 Task: Log work in the project Bullseye for the issue 'Upgrade the content delivery and caching mechanisms of a web application to improve content delivery speed and reliability' spent time as '2w 6d 9h 57m' and remaining time as '6w 4d 4h 3m' and move to top of backlog. Now add the issue to the epic 'Digital product development'. Log work in the project Bullseye for the issue 'Create a new online platform for online gardening courses with advanced gardening tools and community features' spent time as '1w 3d 21h 56m' and remaining time as '6w 4d 7h 53m' and move to bottom of backlog. Now add the issue to the epic 'Software customization and configuration'
Action: Mouse moved to (178, 52)
Screenshot: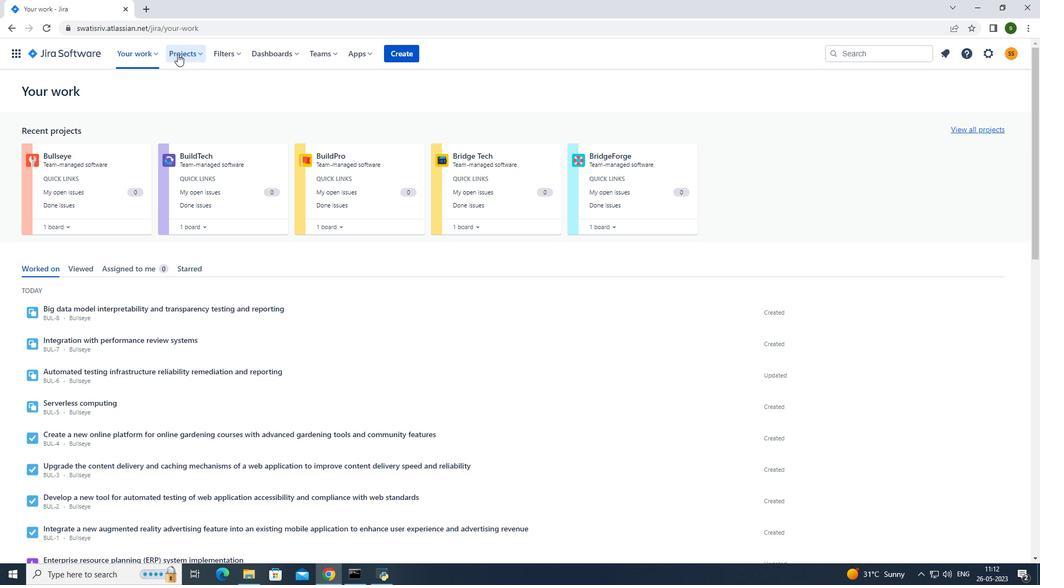 
Action: Mouse pressed left at (178, 52)
Screenshot: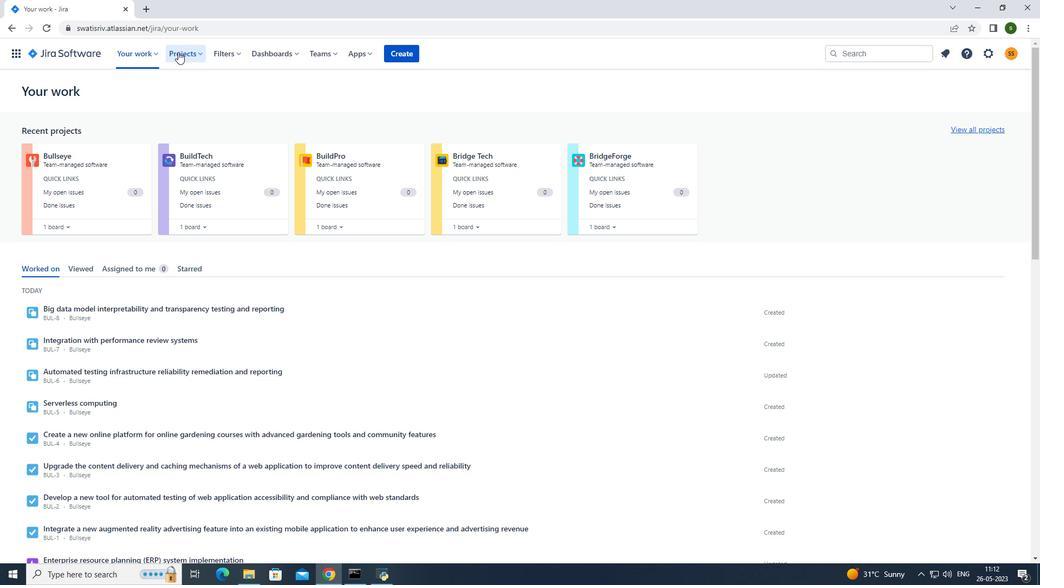 
Action: Mouse moved to (234, 98)
Screenshot: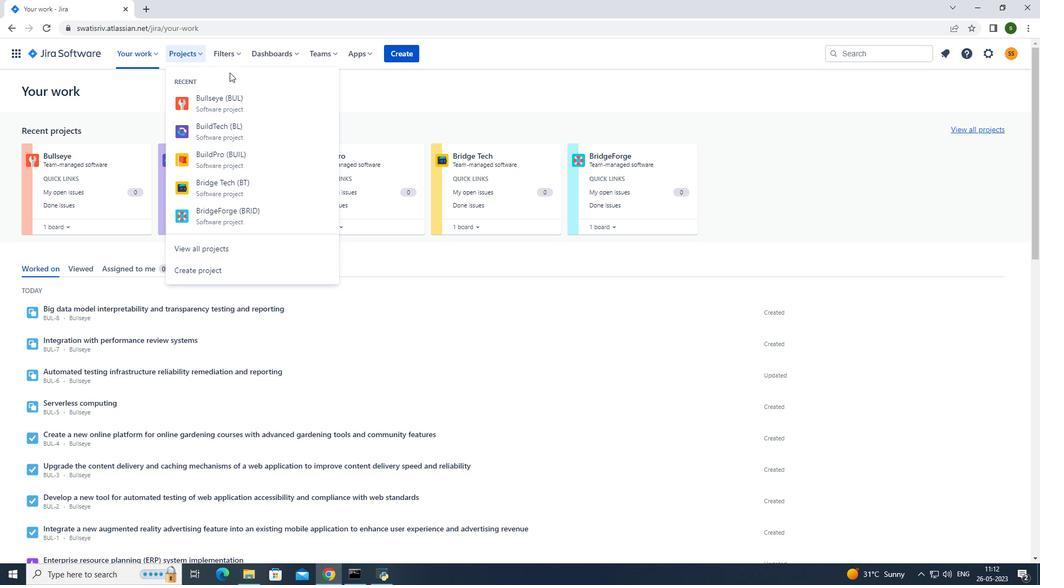 
Action: Mouse pressed left at (234, 98)
Screenshot: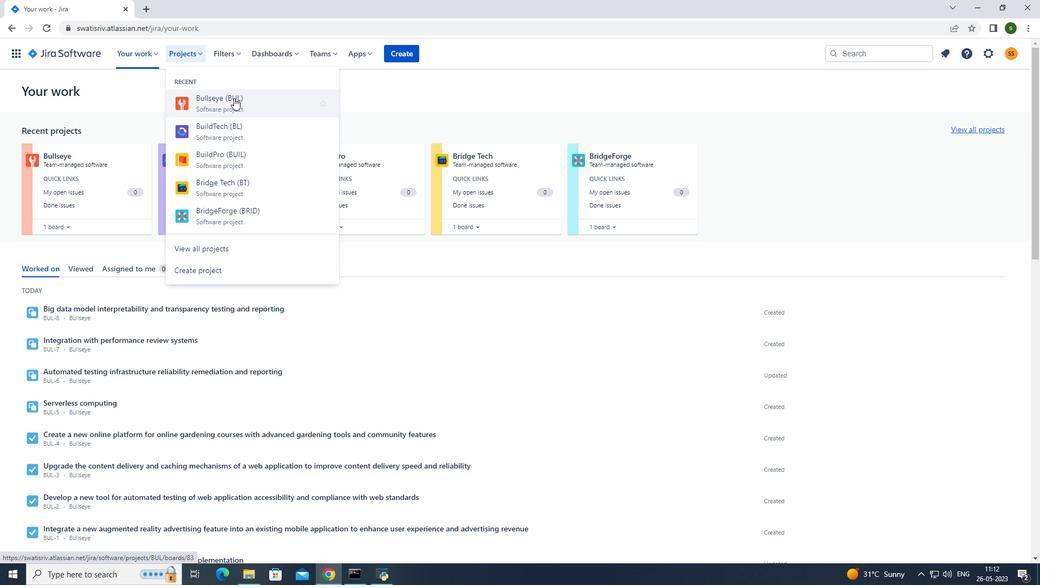 
Action: Mouse moved to (79, 171)
Screenshot: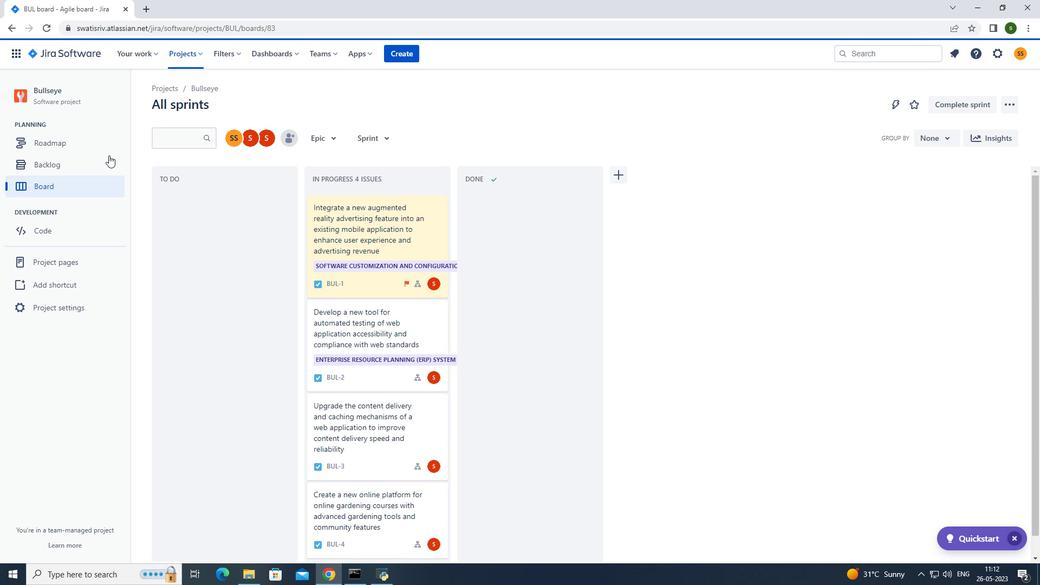 
Action: Mouse pressed left at (79, 171)
Screenshot: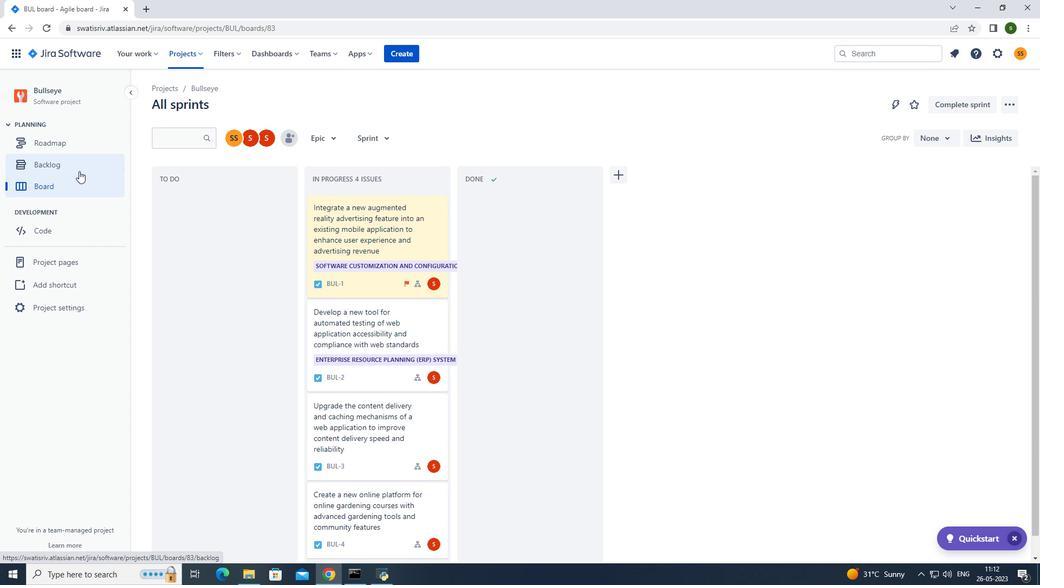 
Action: Mouse moved to (842, 389)
Screenshot: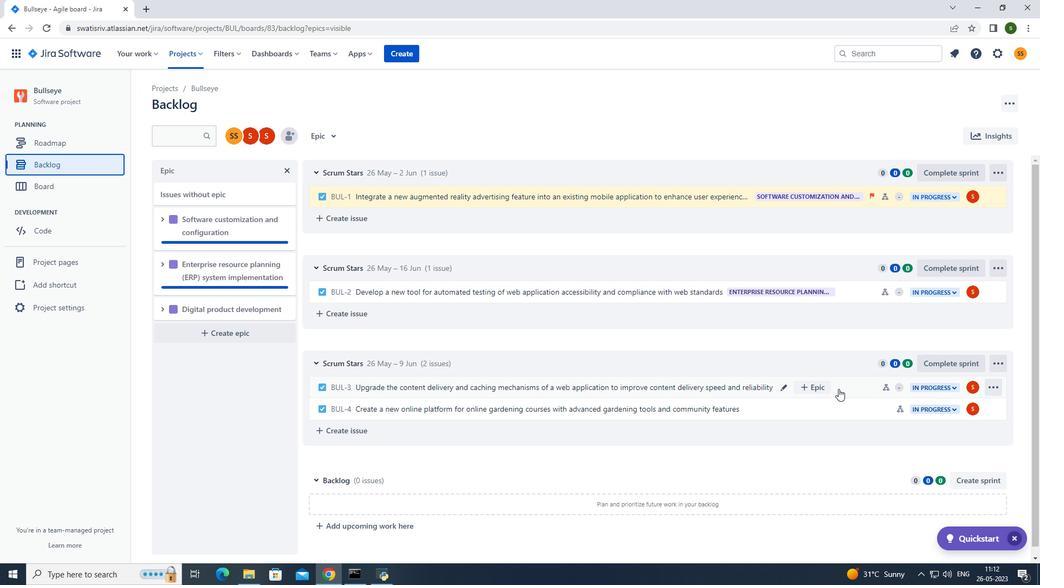 
Action: Mouse pressed left at (842, 389)
Screenshot: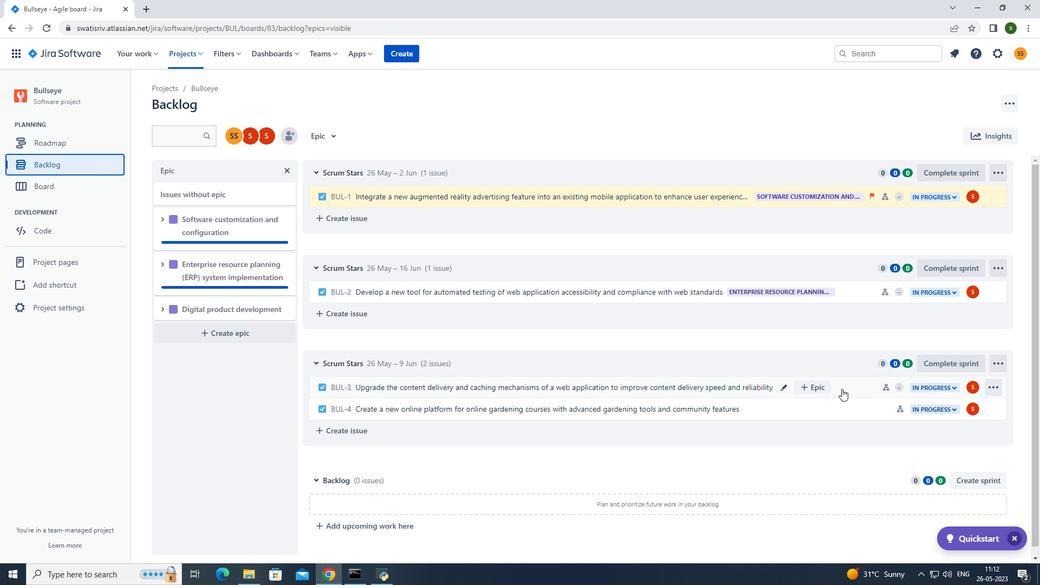 
Action: Mouse moved to (996, 169)
Screenshot: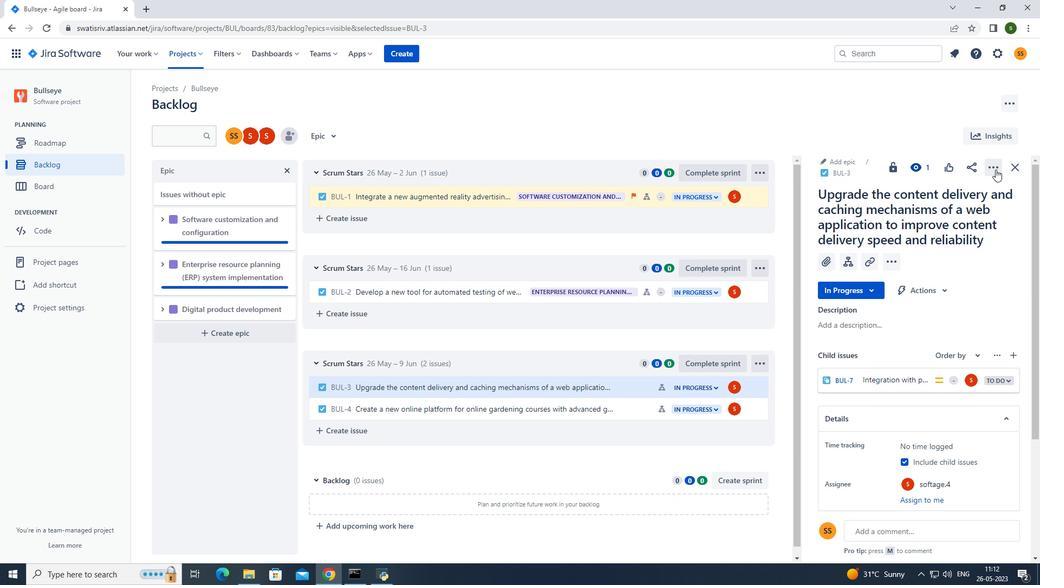 
Action: Mouse pressed left at (996, 169)
Screenshot: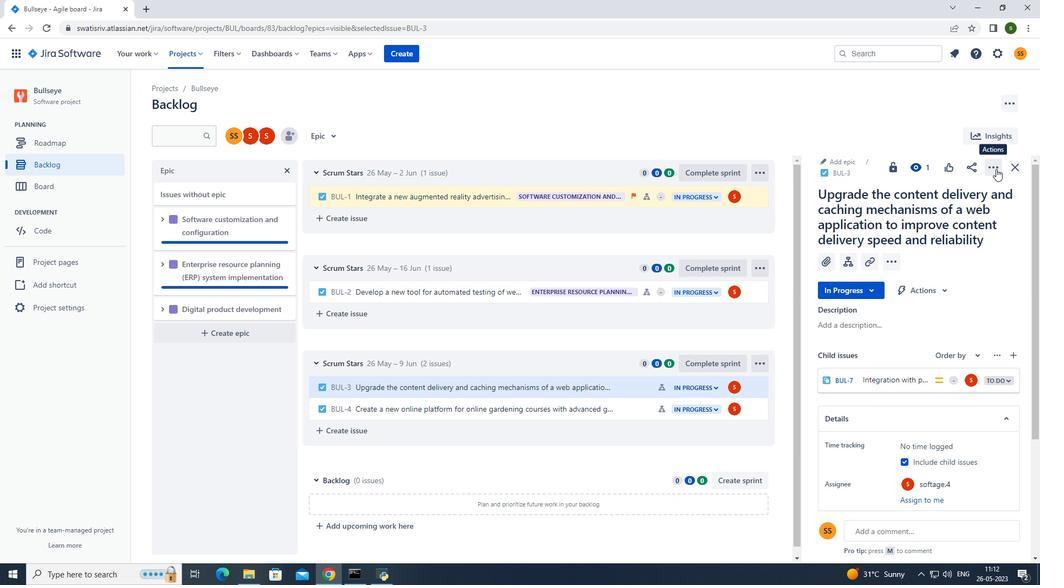 
Action: Mouse moved to (966, 192)
Screenshot: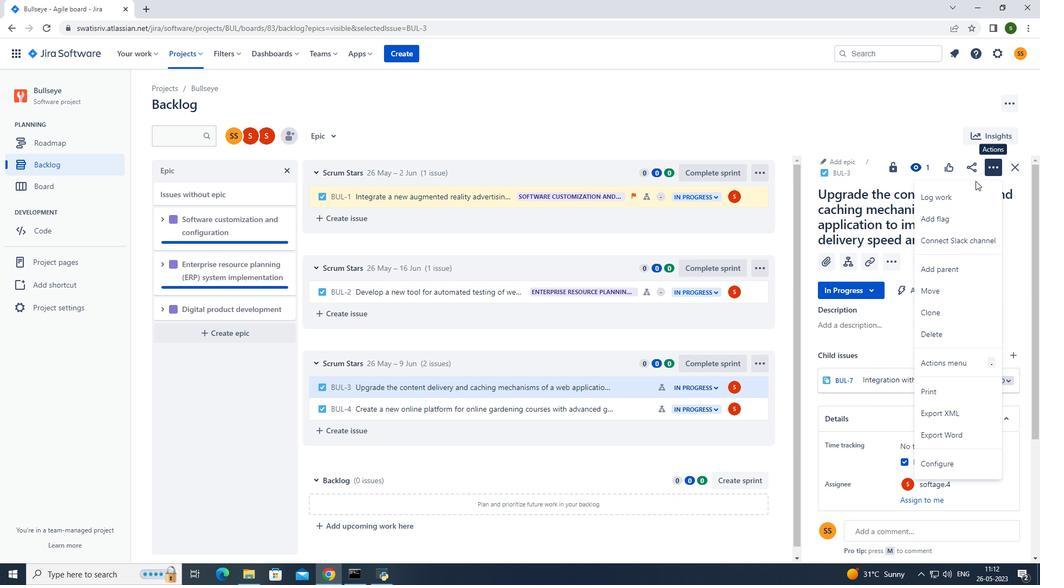 
Action: Mouse pressed left at (966, 192)
Screenshot: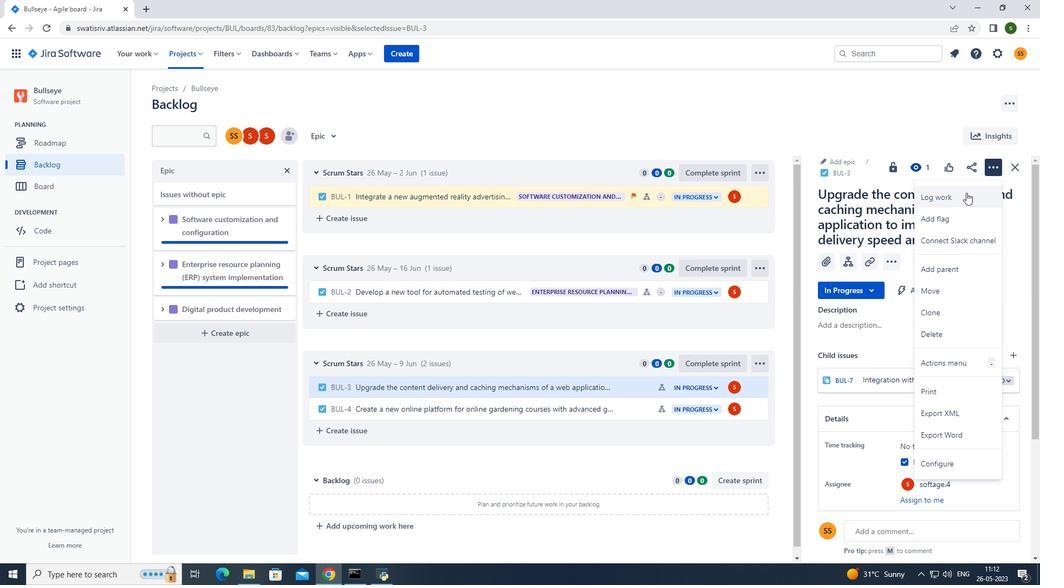 
Action: Mouse moved to (465, 158)
Screenshot: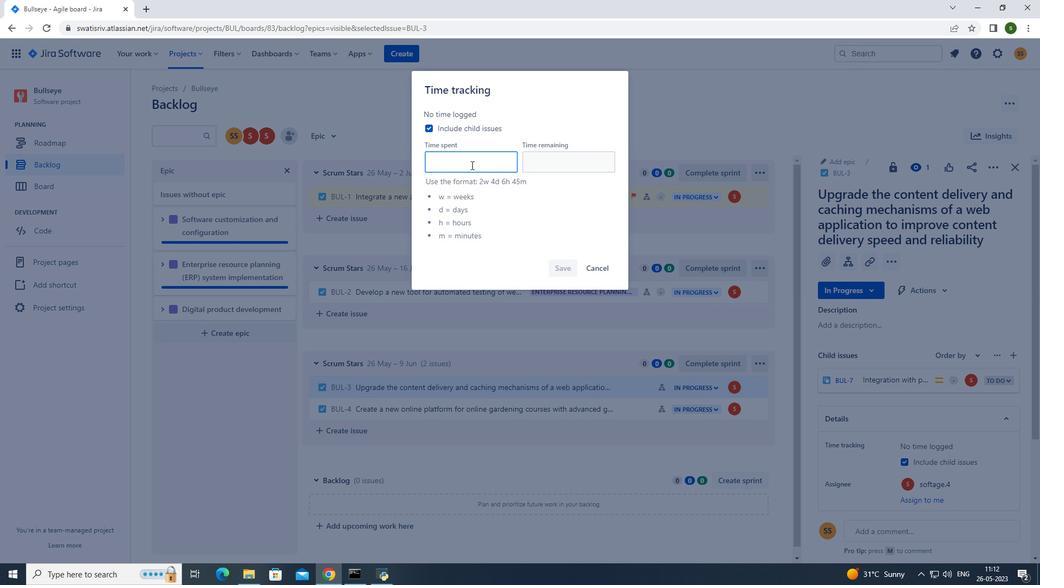 
Action: Key pressed 2w<Key.space>6d<Key.space>9h<Key.space>57m
Screenshot: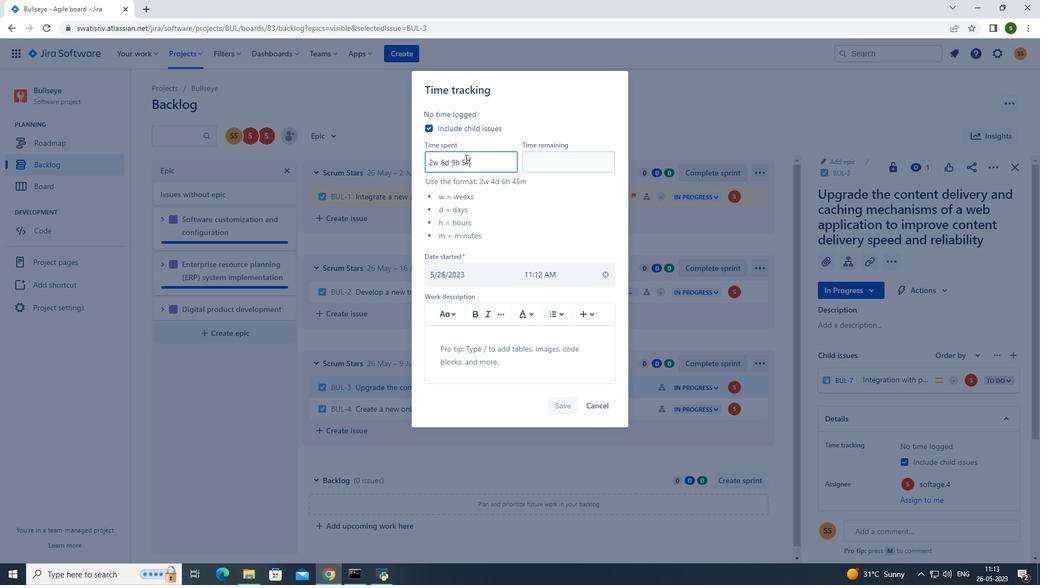 
Action: Mouse moved to (590, 159)
Screenshot: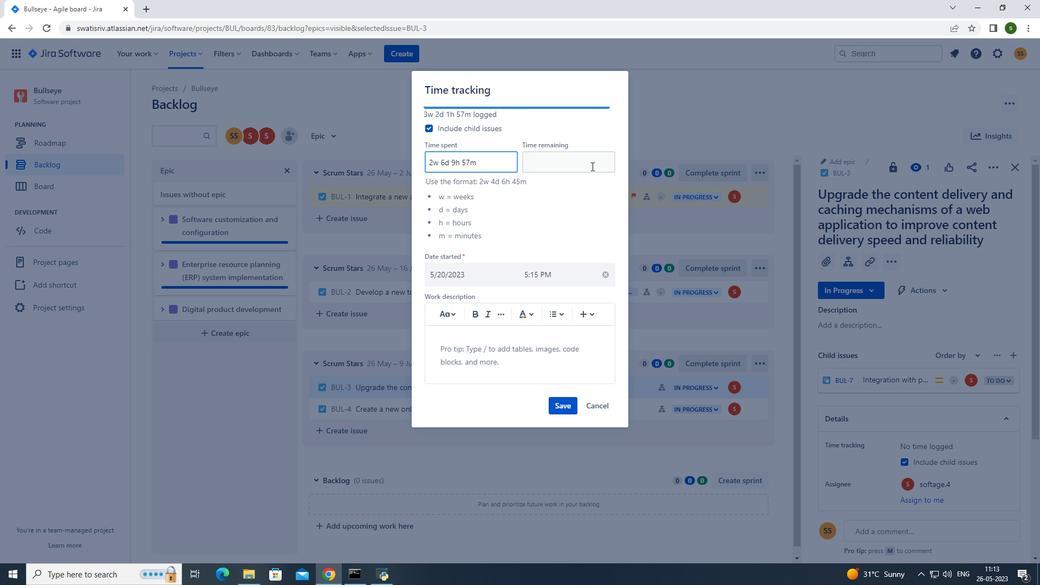
Action: Mouse pressed left at (590, 159)
Screenshot: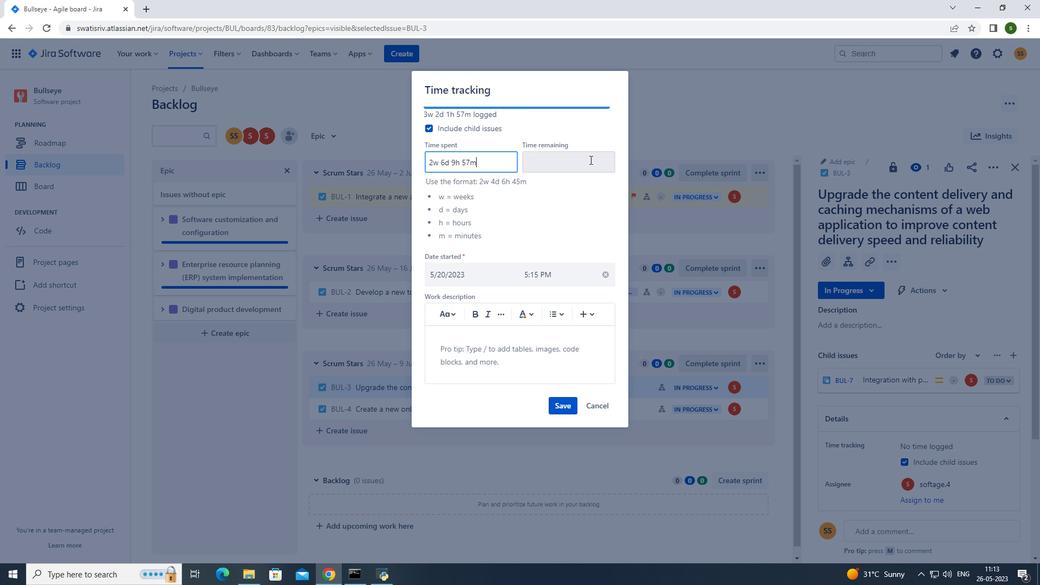 
Action: Mouse moved to (547, 160)
Screenshot: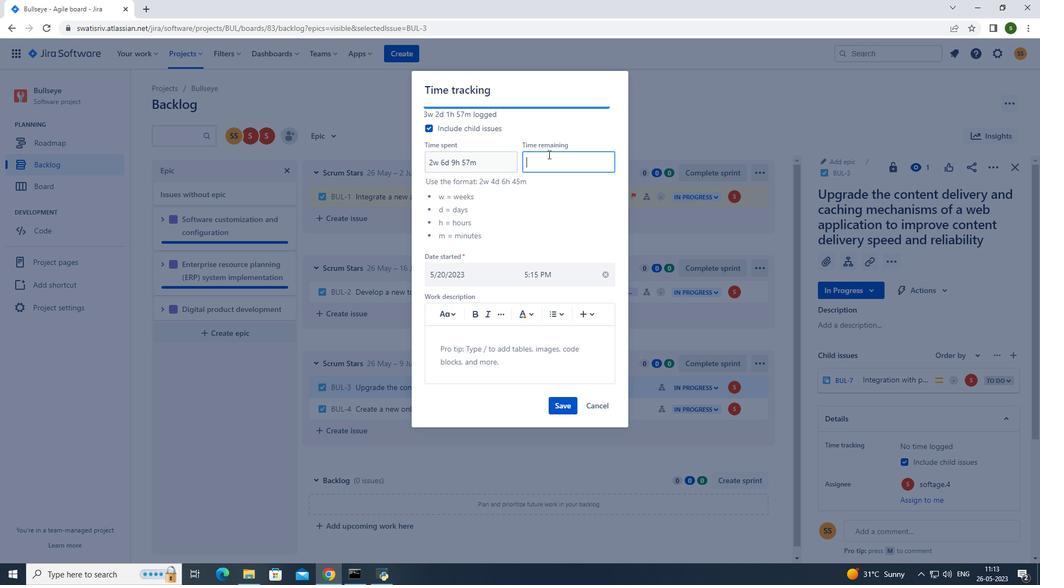 
Action: Key pressed 6w<Key.space>4d<Key.space>4h<Key.space>3m
Screenshot: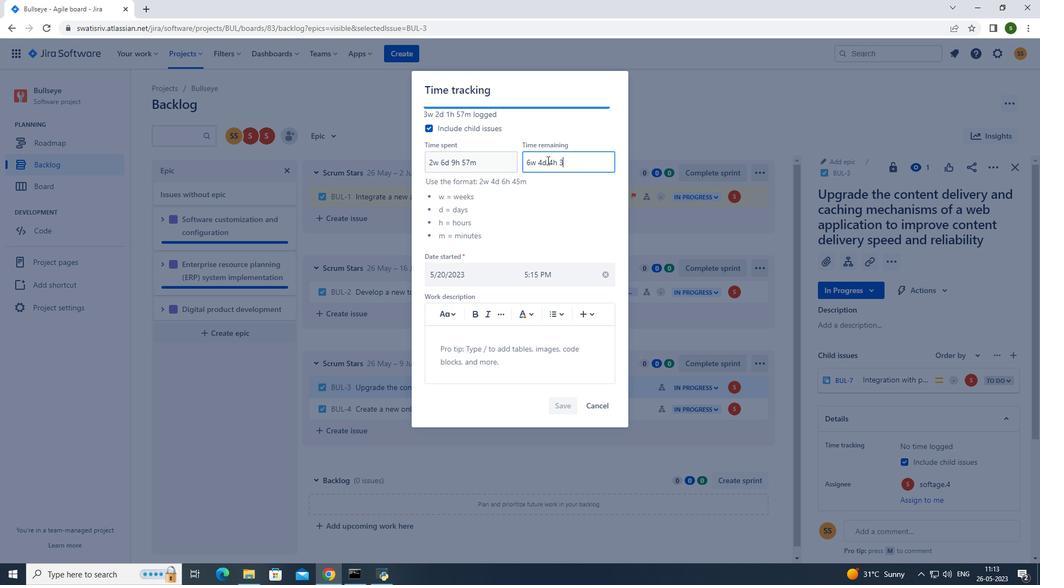 
Action: Mouse moved to (566, 402)
Screenshot: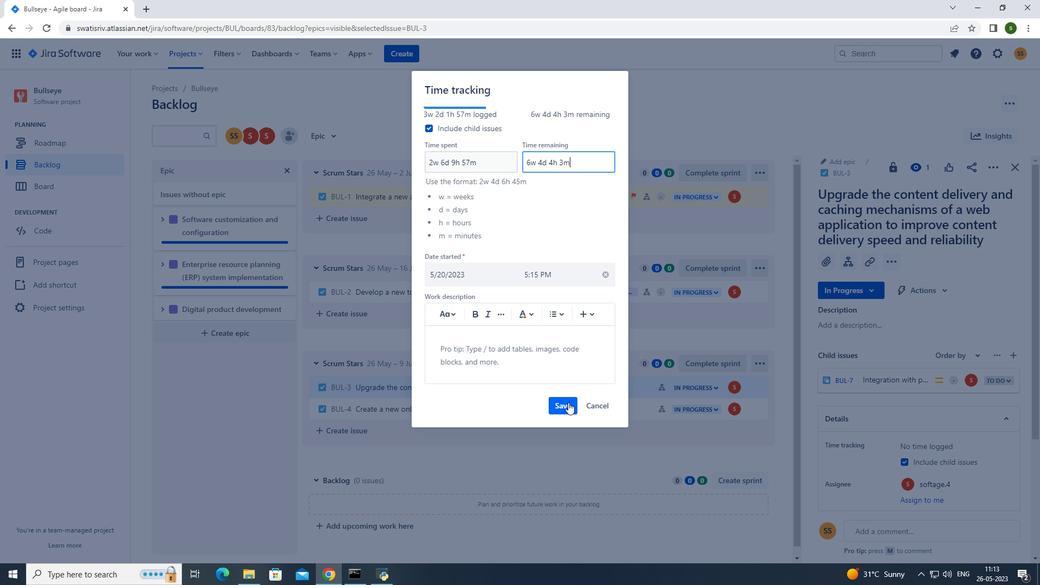 
Action: Mouse pressed left at (566, 402)
Screenshot: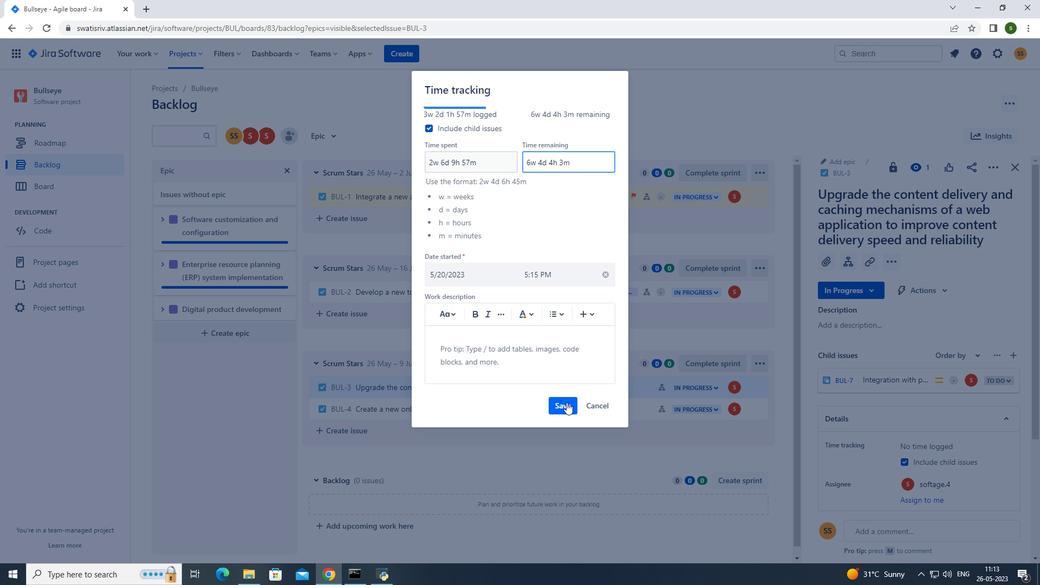 
Action: Mouse moved to (757, 381)
Screenshot: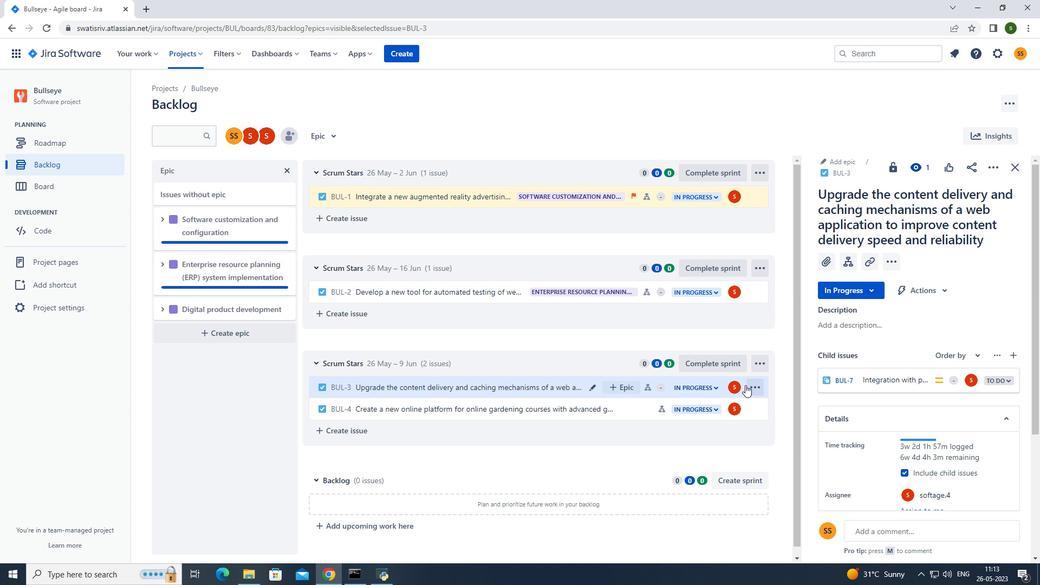
Action: Mouse pressed left at (757, 381)
Screenshot: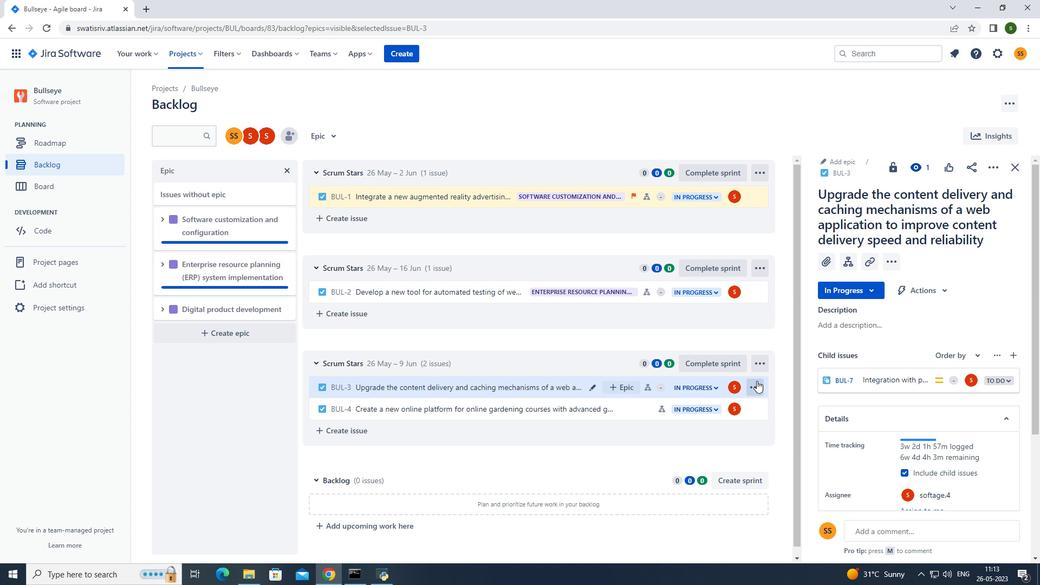 
Action: Mouse moved to (732, 344)
Screenshot: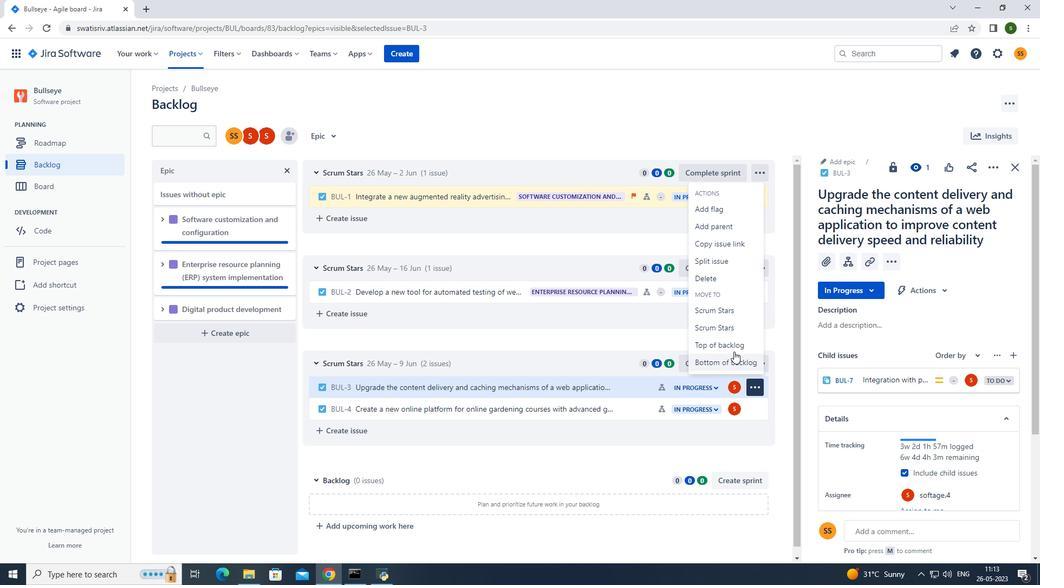 
Action: Mouse pressed left at (732, 344)
Screenshot: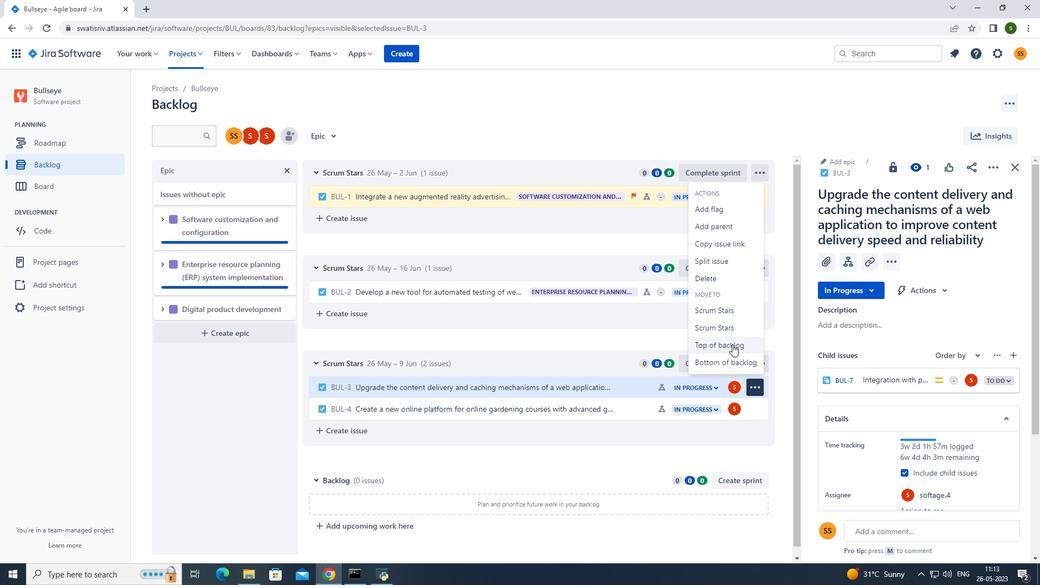 
Action: Mouse moved to (555, 176)
Screenshot: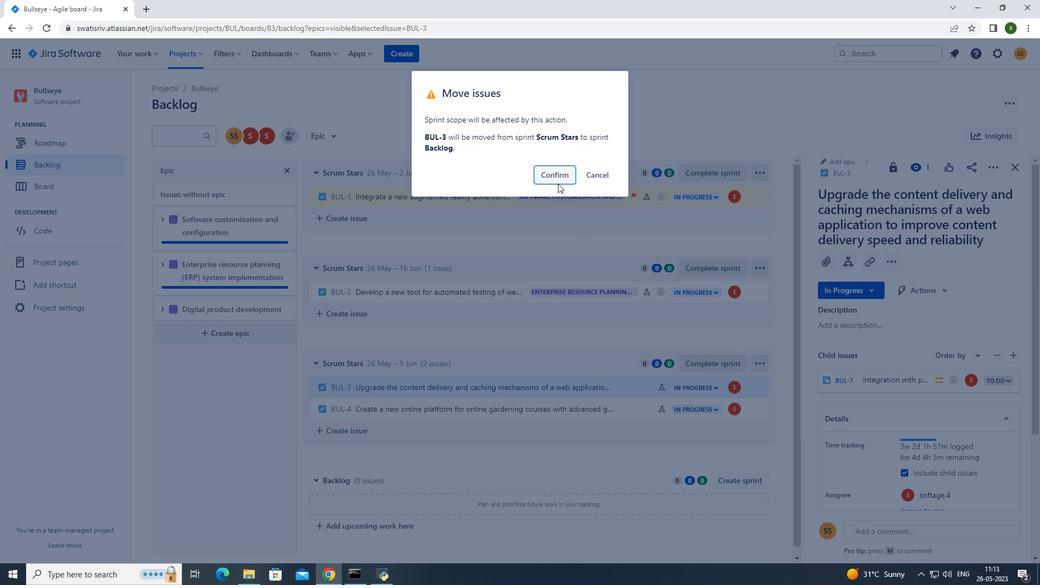 
Action: Mouse pressed left at (555, 176)
Screenshot: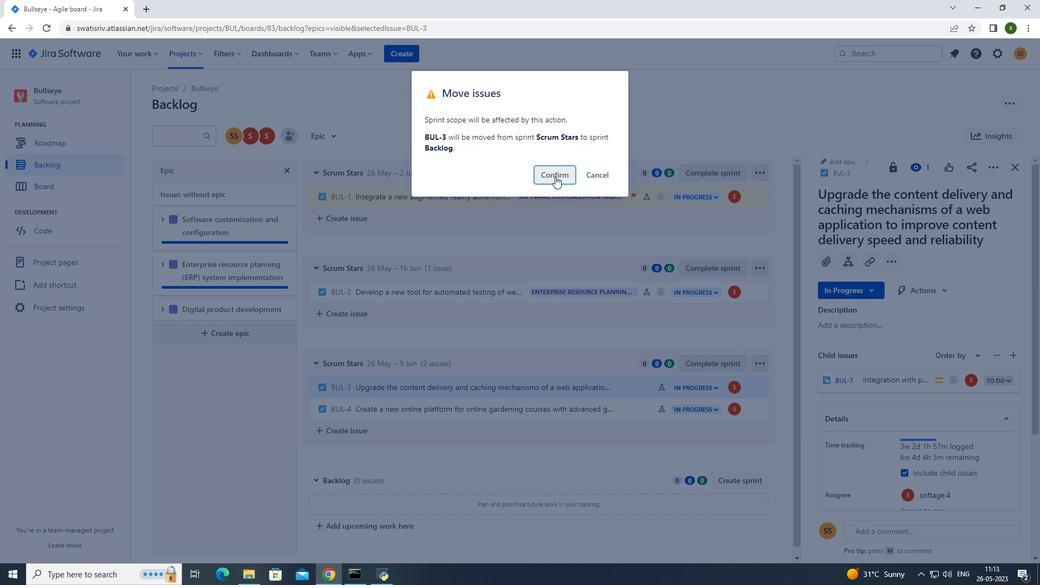
Action: Mouse moved to (620, 478)
Screenshot: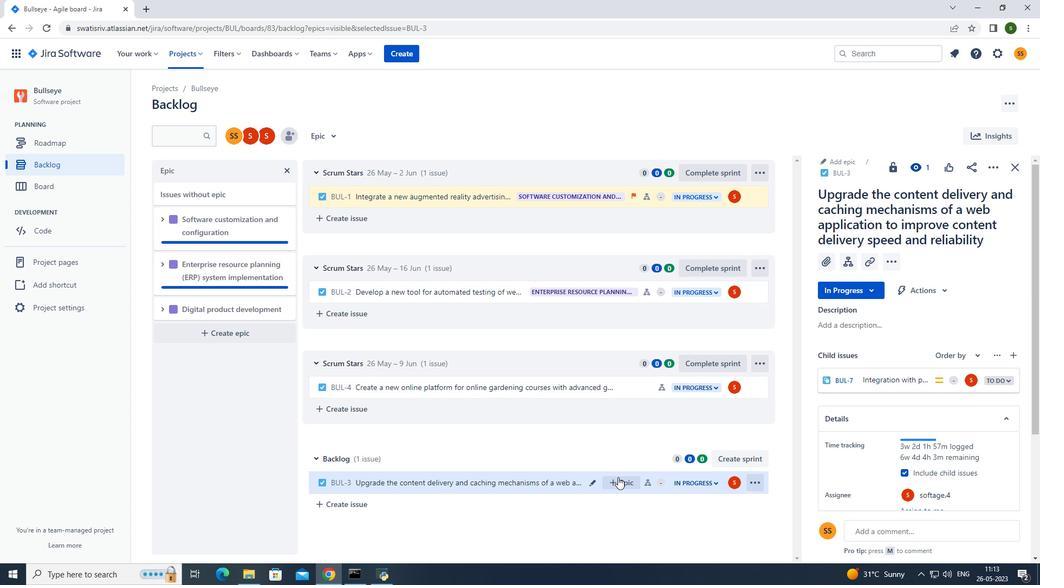 
Action: Mouse pressed left at (620, 478)
Screenshot: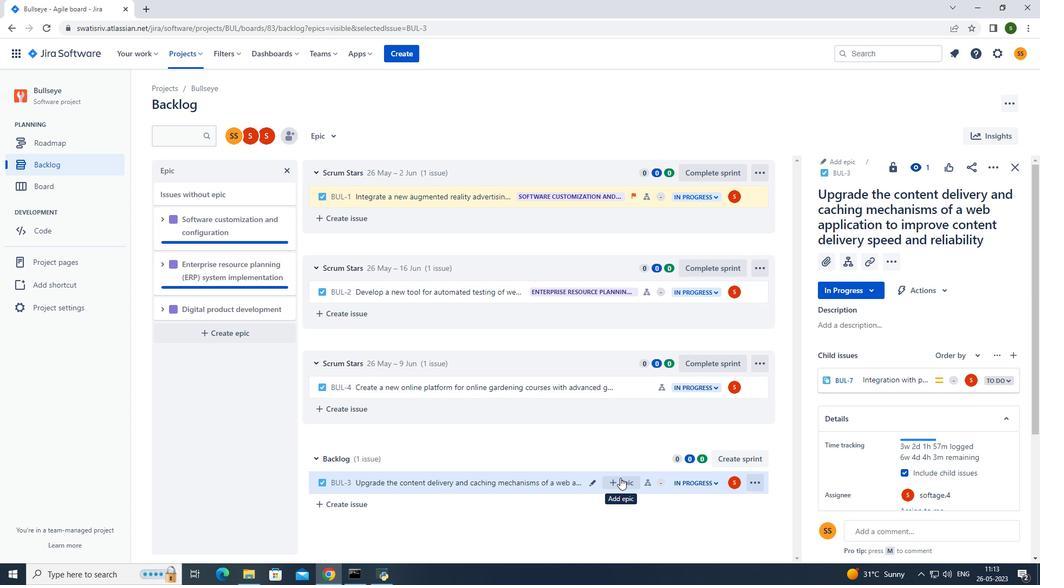 
Action: Mouse moved to (671, 558)
Screenshot: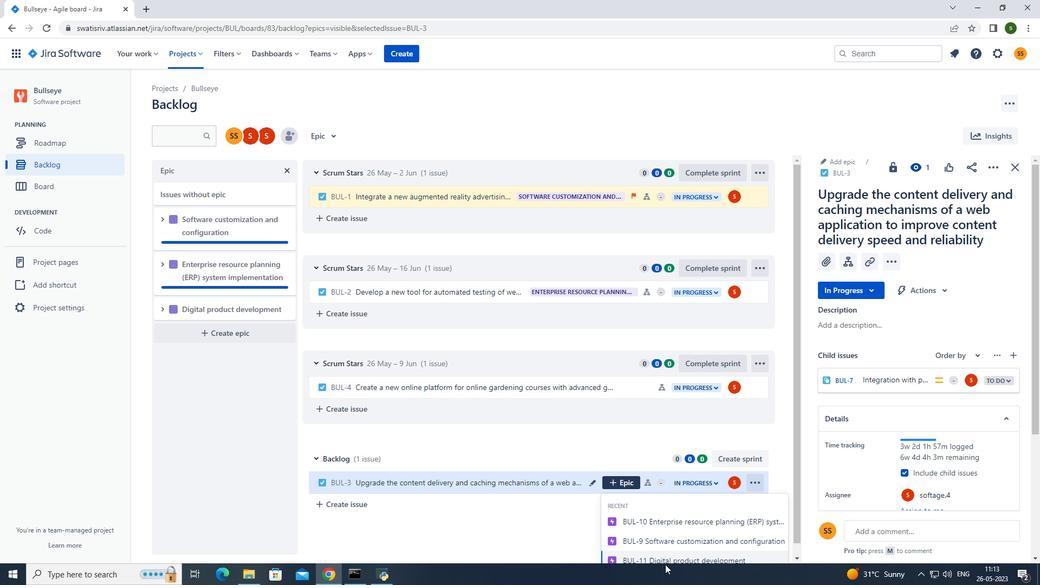 
Action: Mouse pressed left at (671, 558)
Screenshot: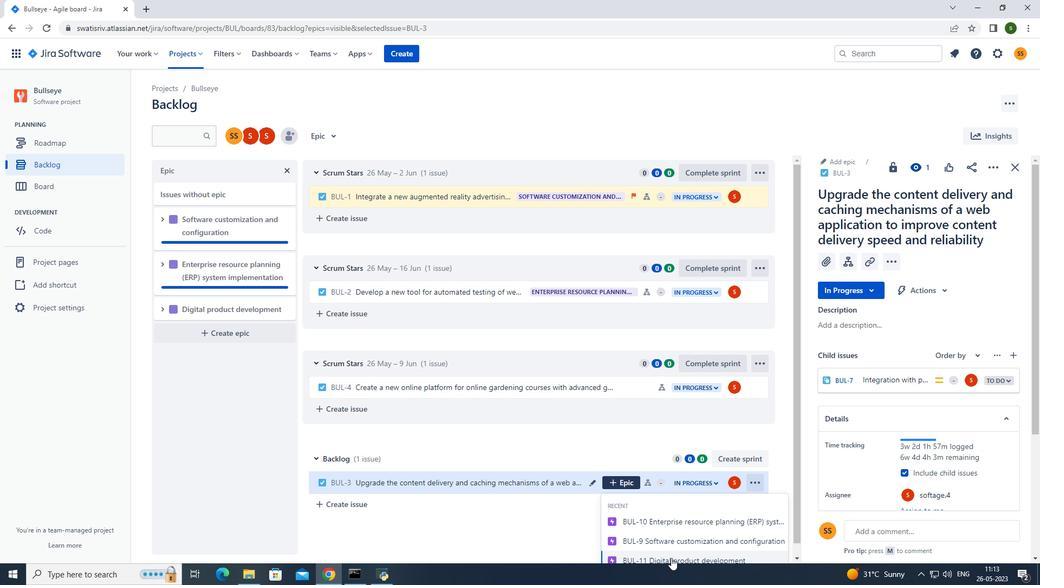 
Action: Mouse moved to (328, 138)
Screenshot: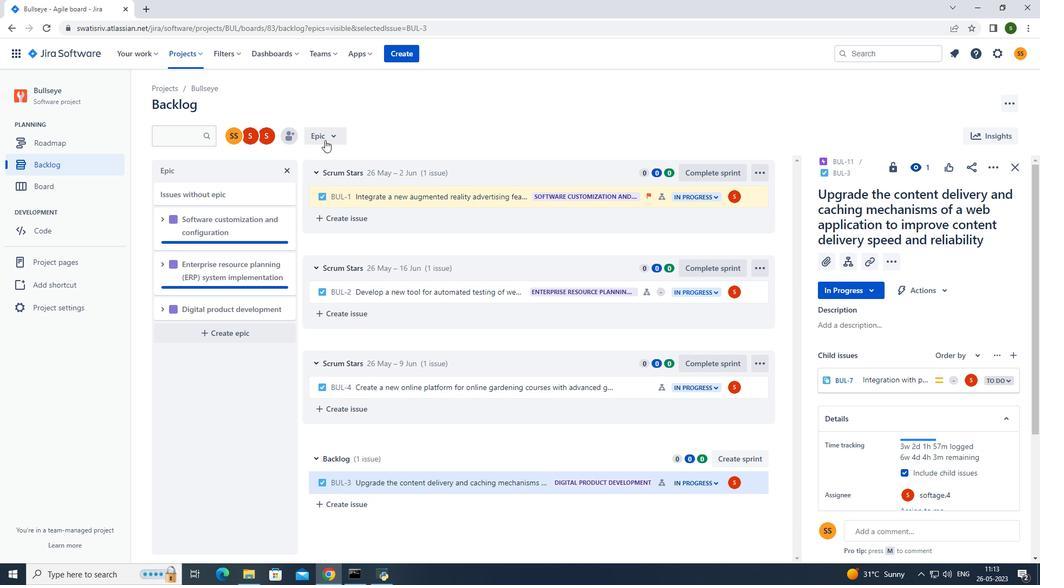 
Action: Mouse pressed left at (328, 138)
Screenshot: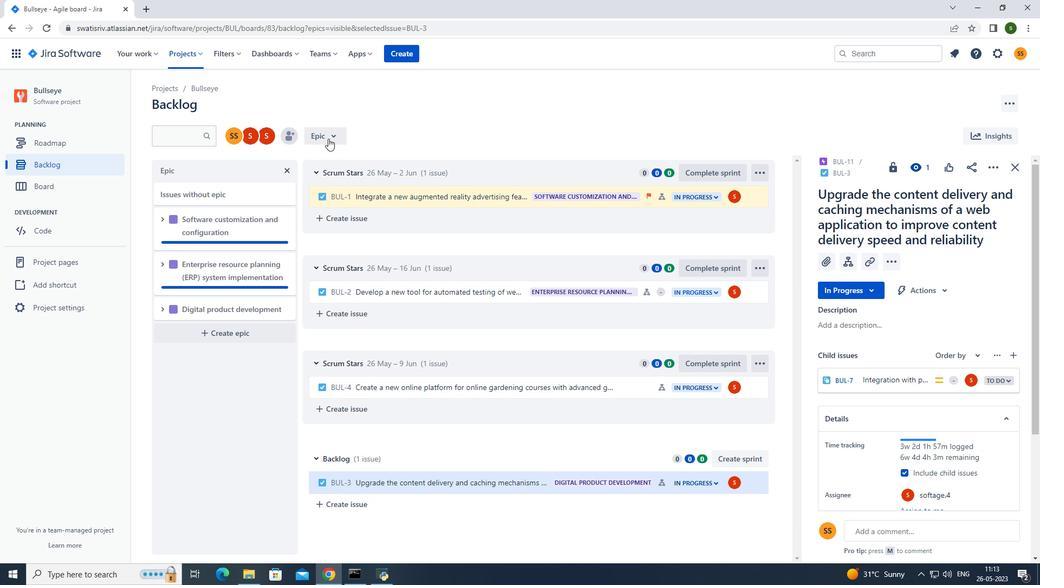 
Action: Mouse moved to (369, 212)
Screenshot: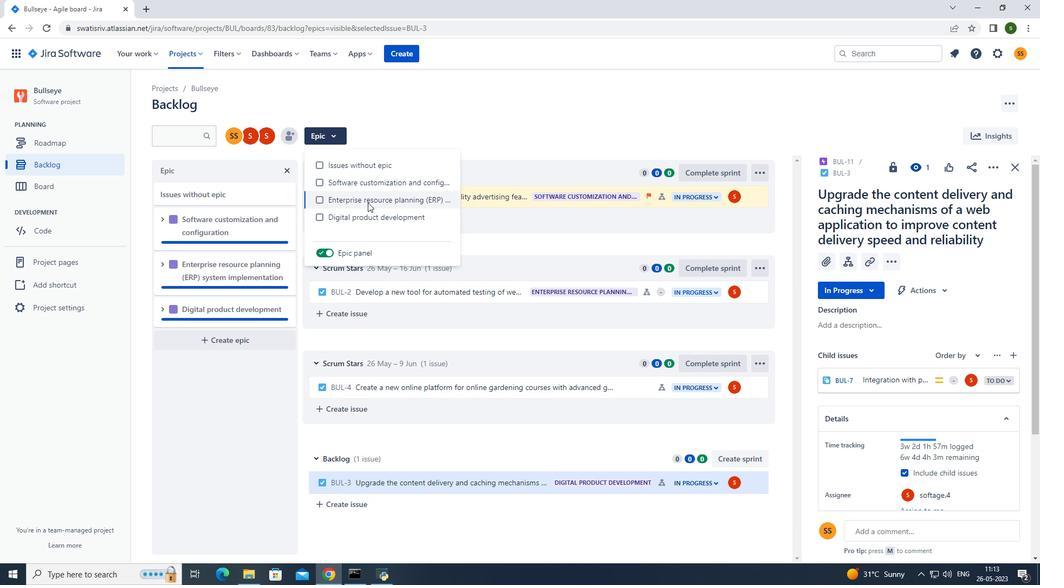 
Action: Mouse pressed left at (369, 212)
Screenshot: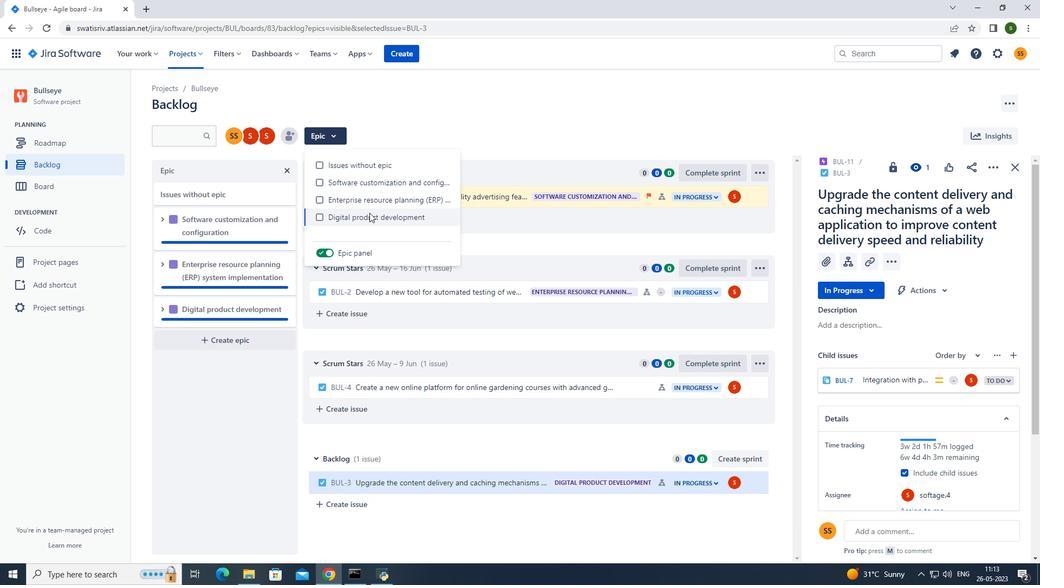 
Action: Mouse moved to (411, 106)
Screenshot: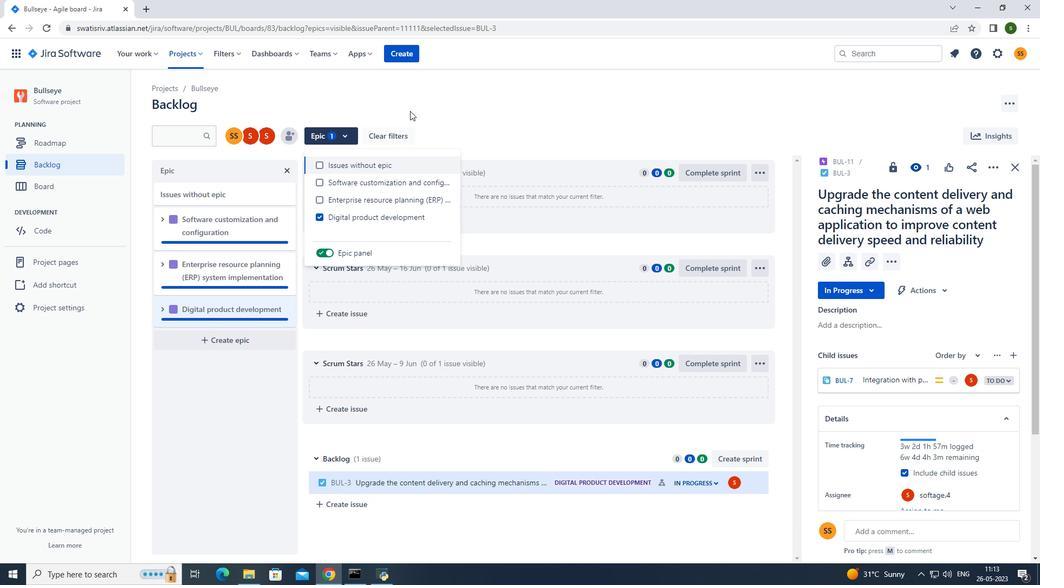 
Action: Mouse pressed left at (411, 106)
Screenshot: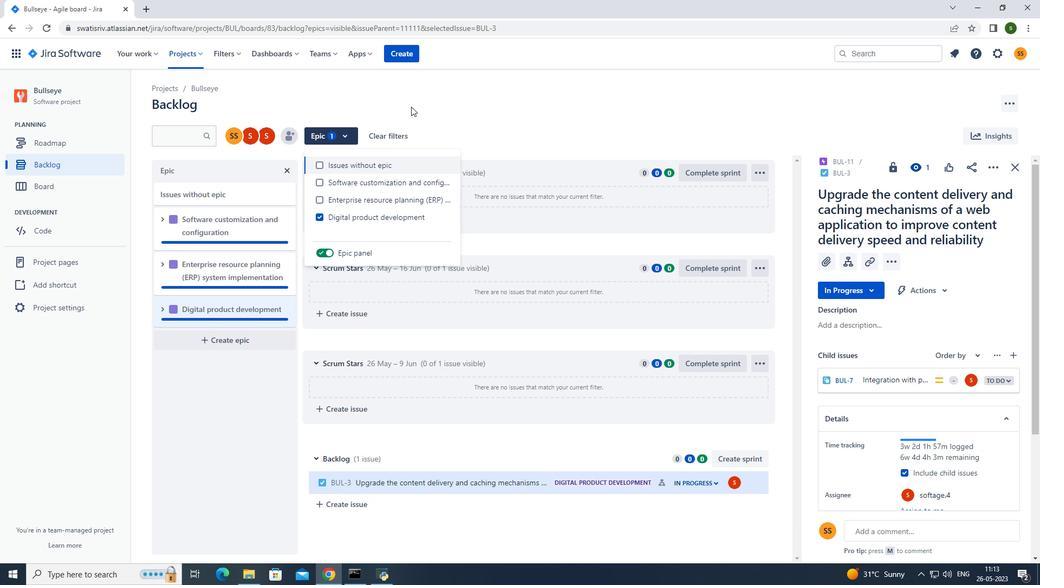 
Action: Mouse moved to (186, 48)
Screenshot: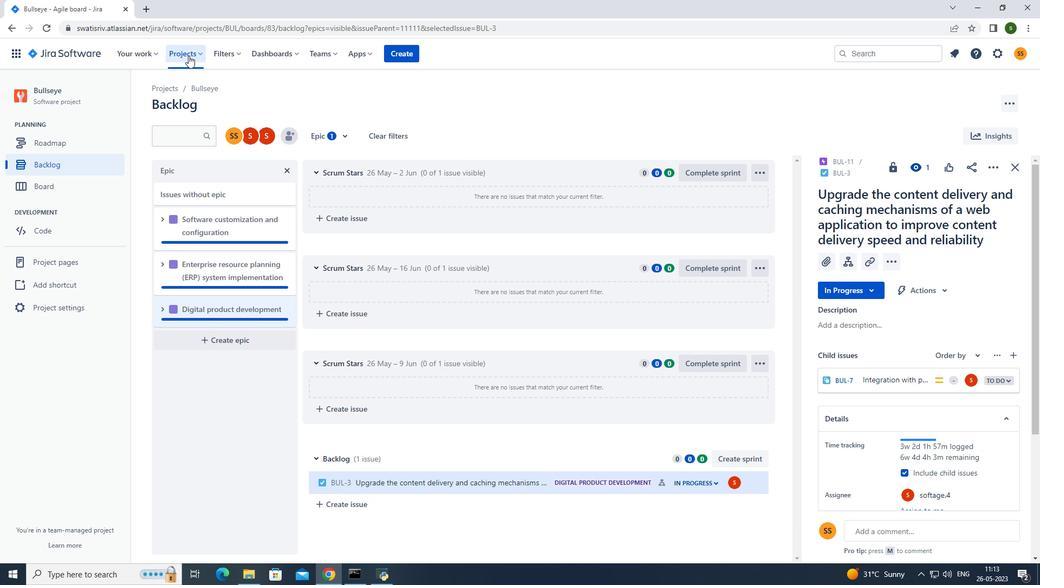 
Action: Mouse pressed left at (186, 48)
Screenshot: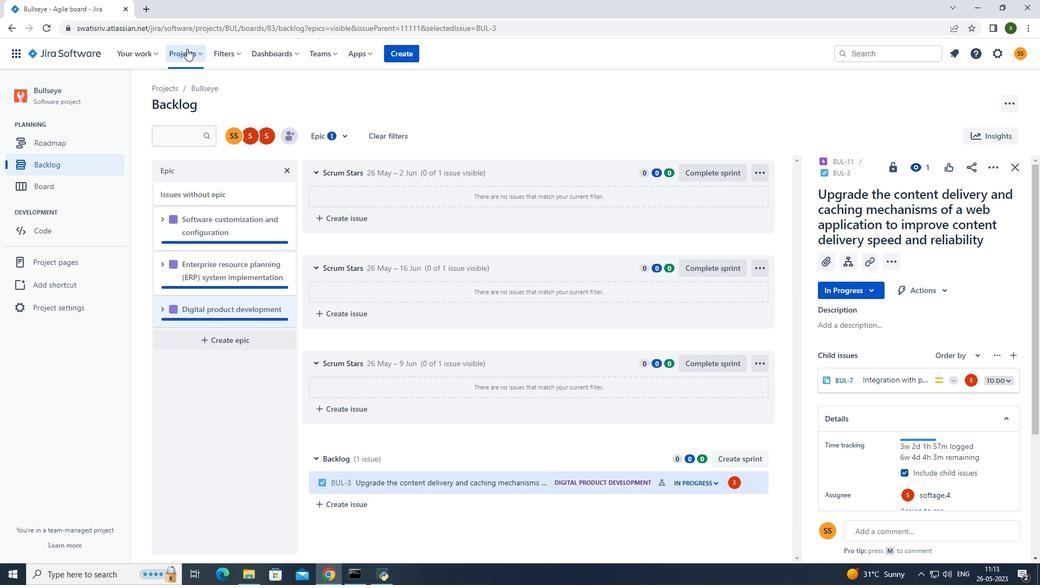 
Action: Mouse moved to (237, 111)
Screenshot: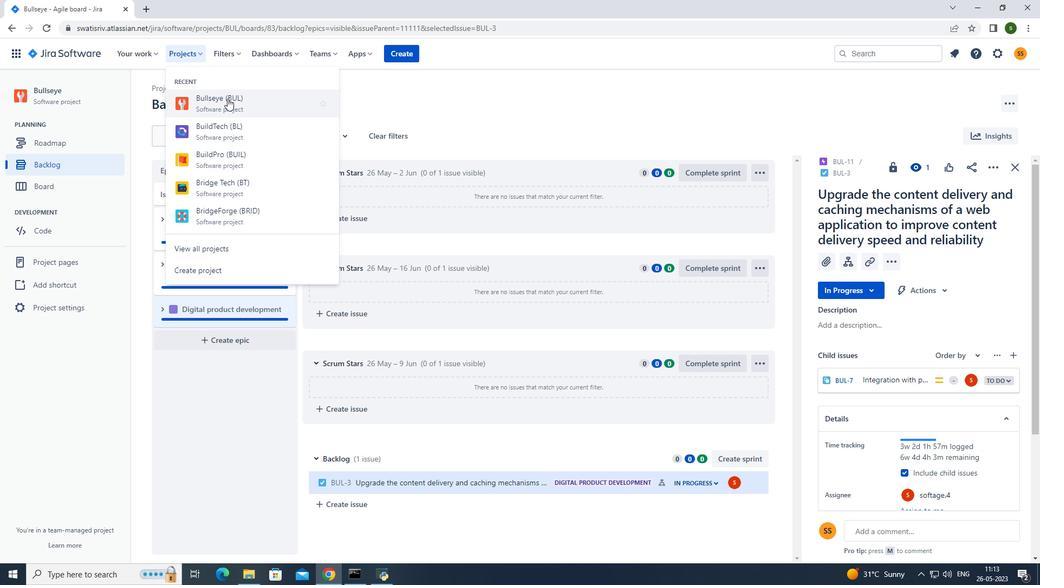 
Action: Mouse pressed left at (237, 111)
Screenshot: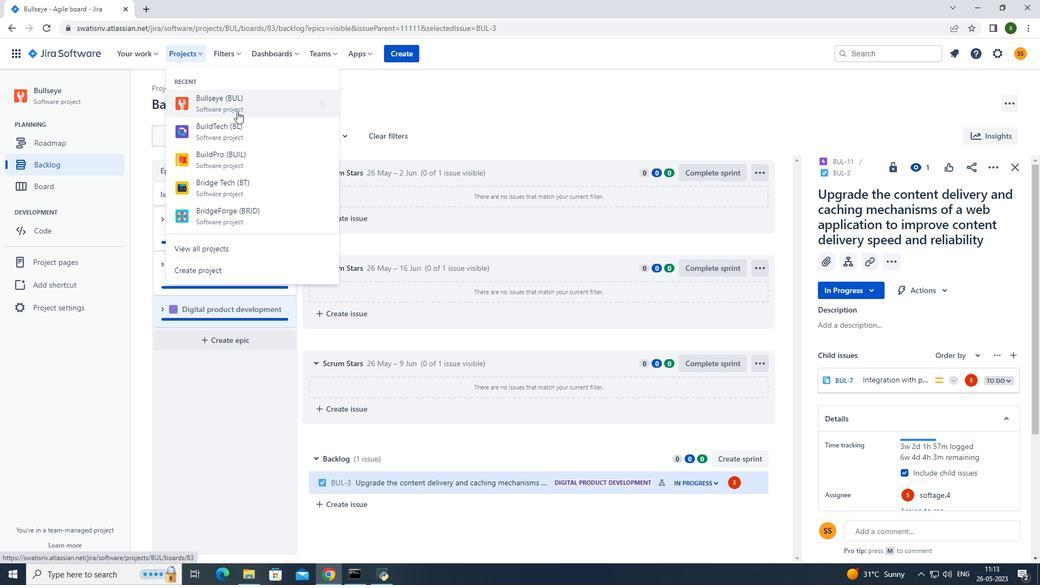 
Action: Mouse moved to (97, 163)
Screenshot: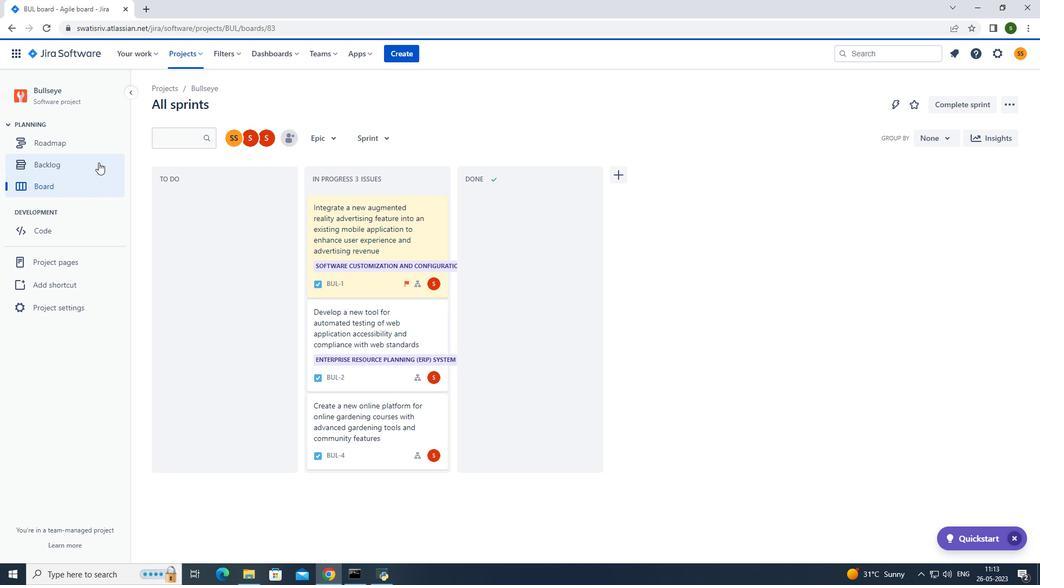 
Action: Mouse pressed left at (97, 163)
Screenshot: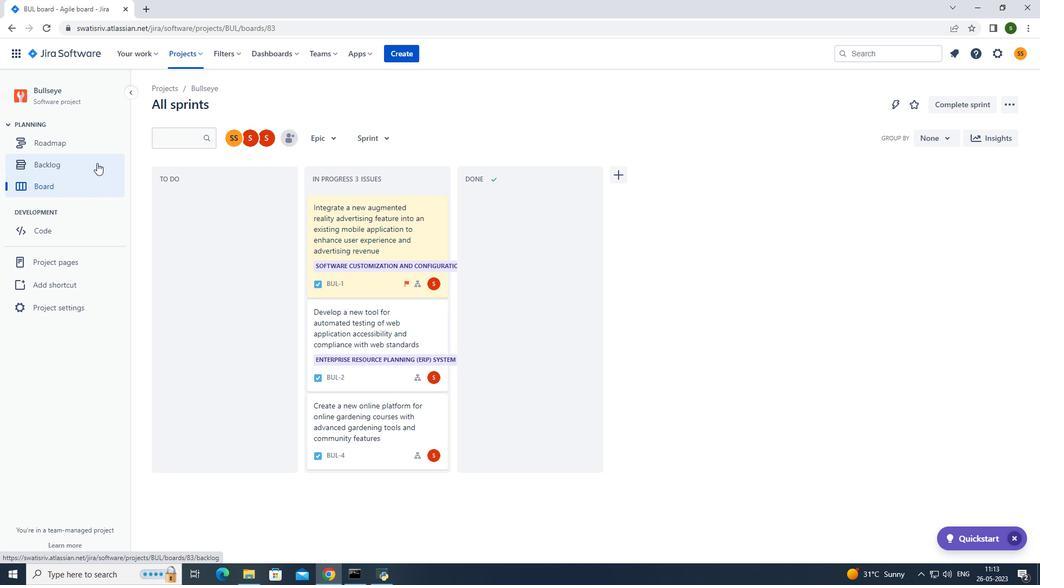 
Action: Mouse moved to (821, 383)
Screenshot: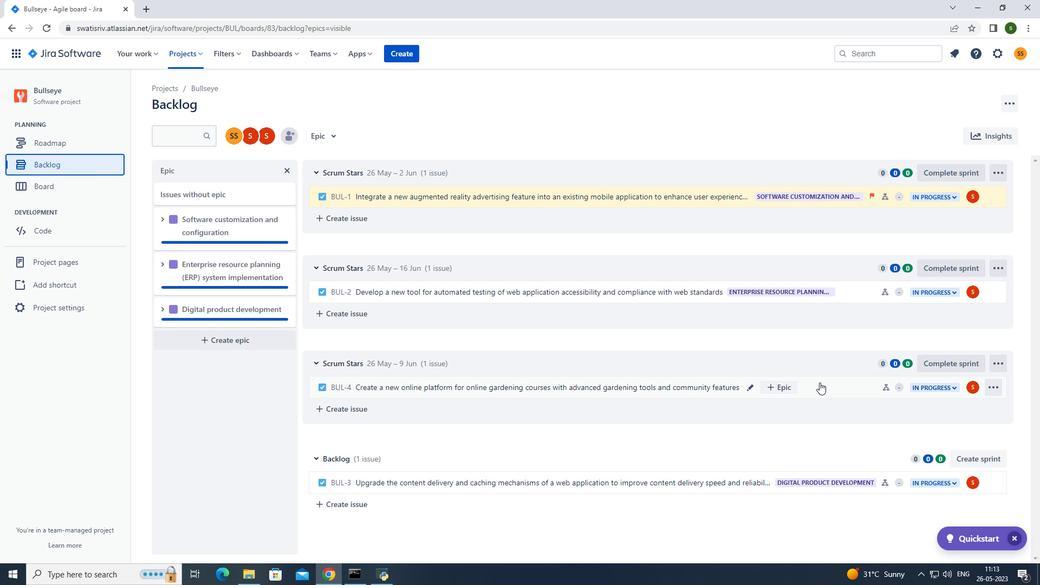 
Action: Mouse pressed left at (821, 383)
Screenshot: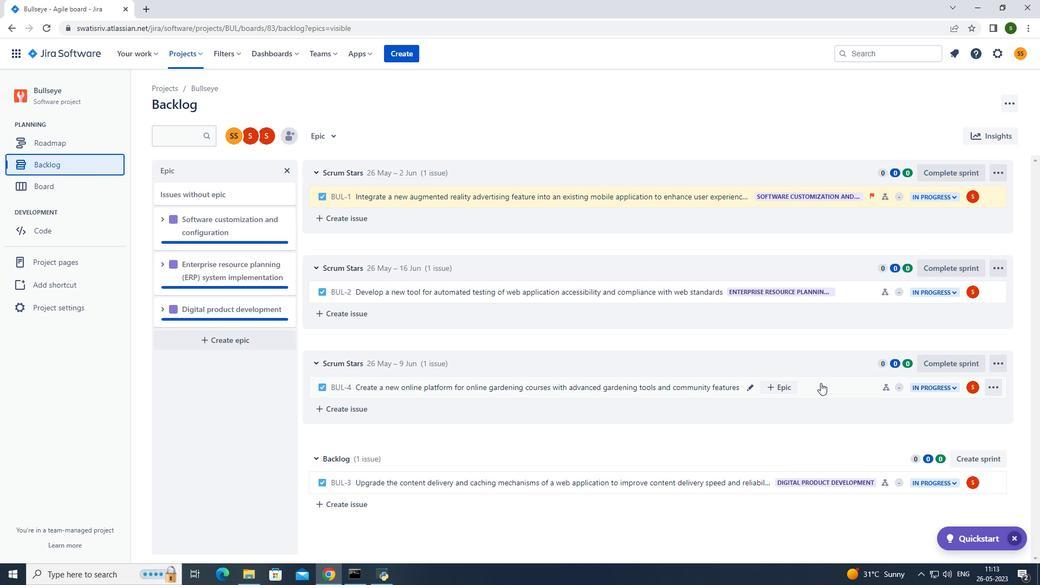 
Action: Mouse moved to (999, 165)
Screenshot: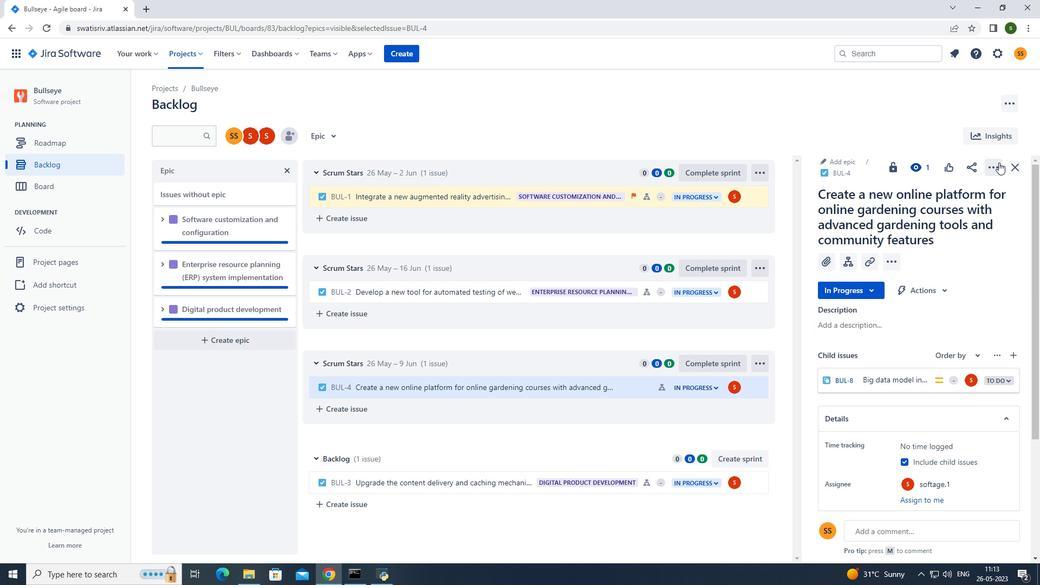 
Action: Mouse pressed left at (999, 165)
Screenshot: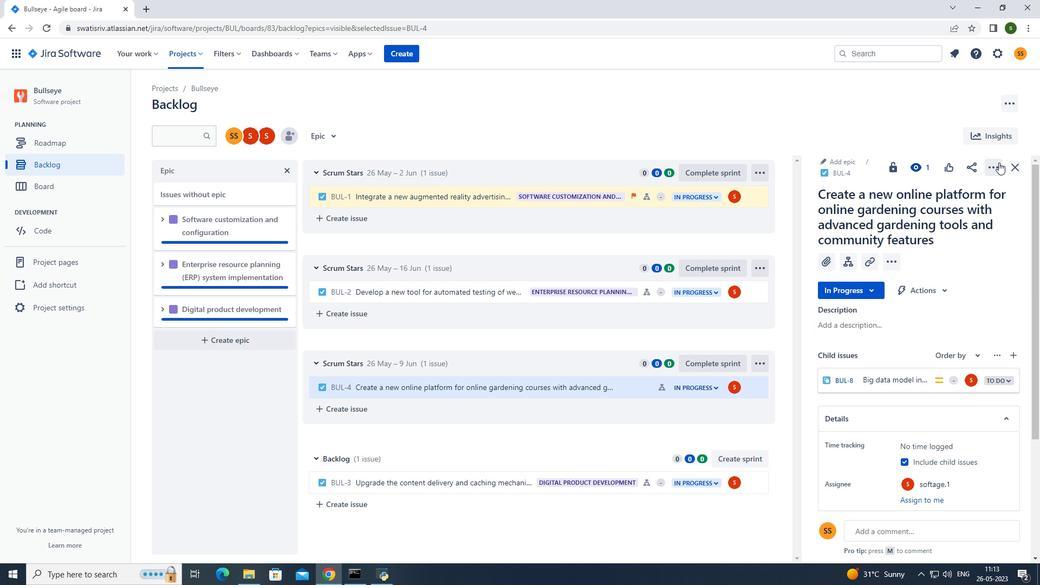 
Action: Mouse moved to (969, 195)
Screenshot: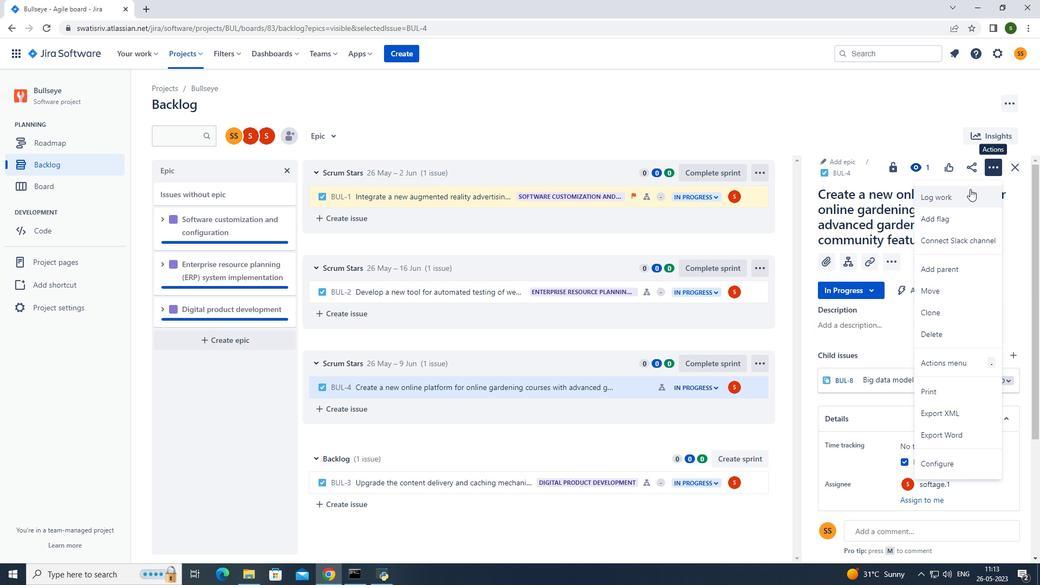 
Action: Mouse pressed left at (969, 195)
Screenshot: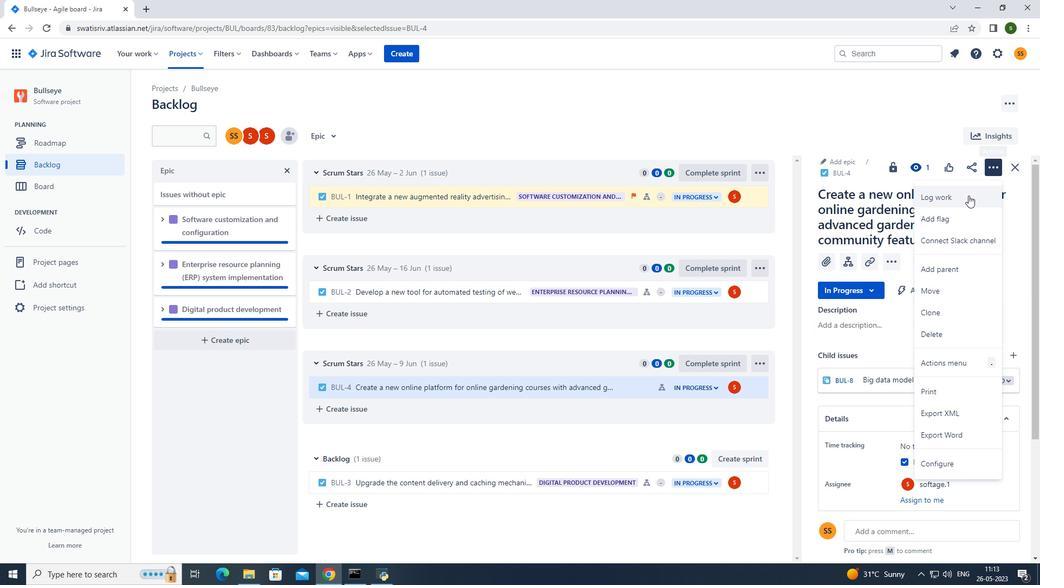 
Action: Mouse moved to (489, 157)
Screenshot: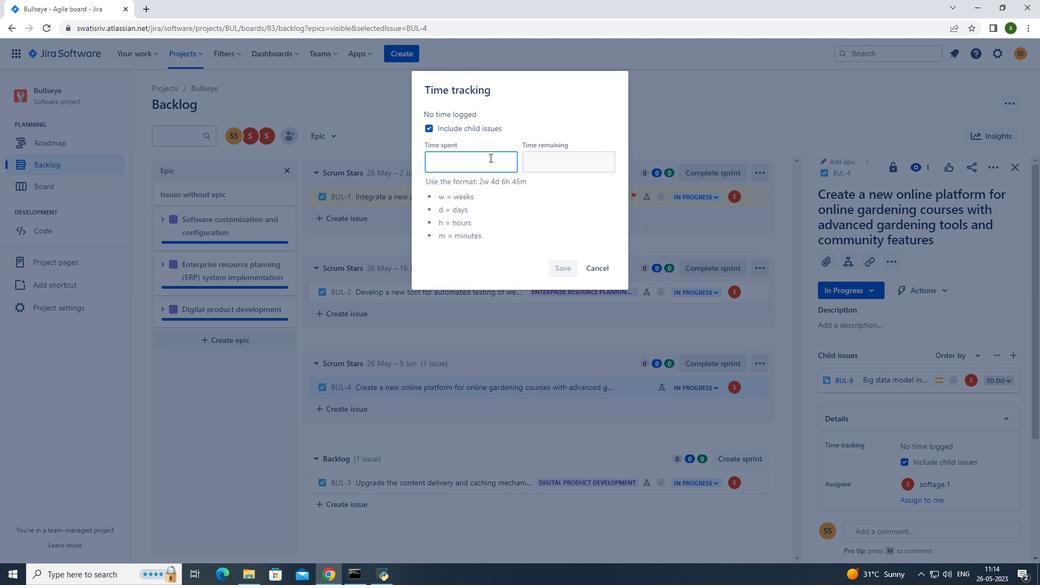 
Action: Key pressed 1w<Key.space>3d<Key.space>21h<Key.space>56m
Screenshot: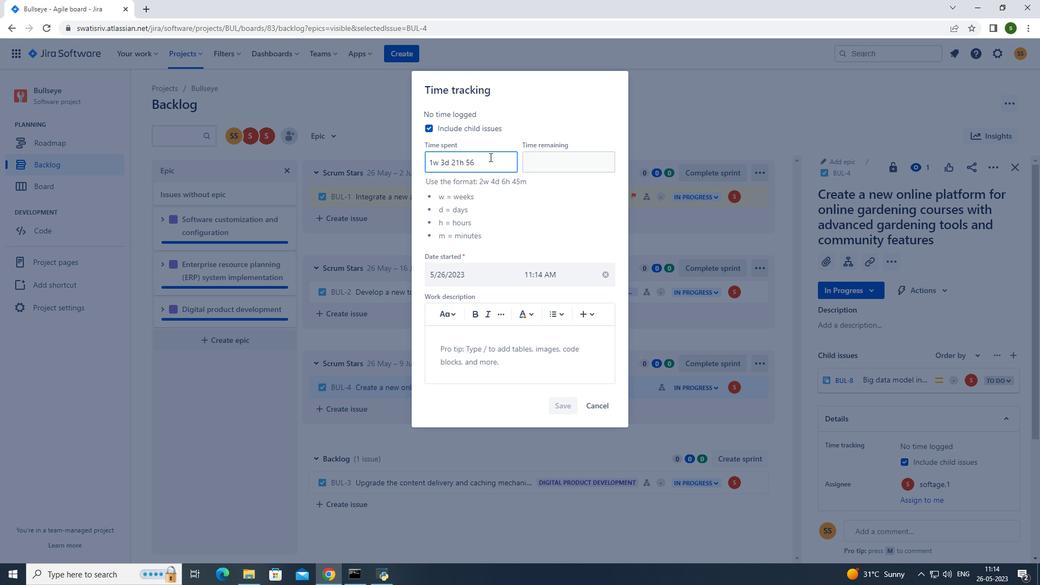
Action: Mouse moved to (552, 171)
Screenshot: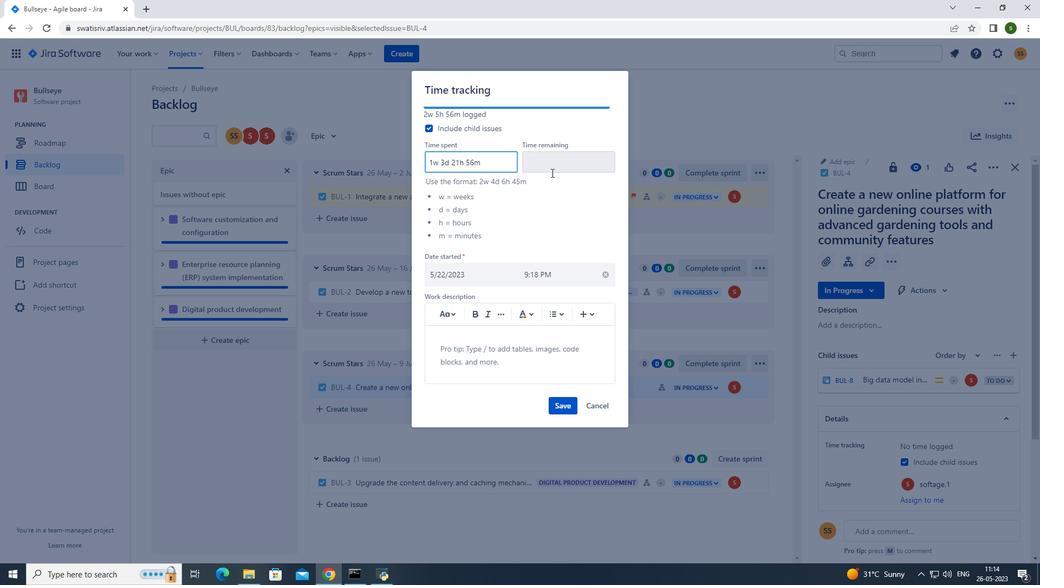 
Action: Mouse pressed left at (552, 171)
Screenshot: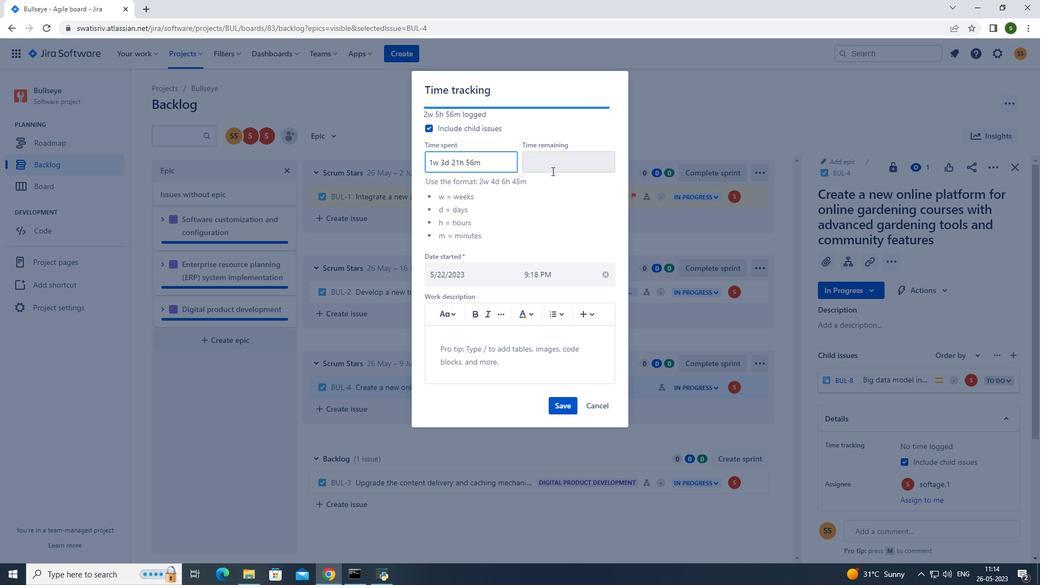 
Action: Key pressed 6w<Key.space>4d<Key.space>7h<Key.space>53m
Screenshot: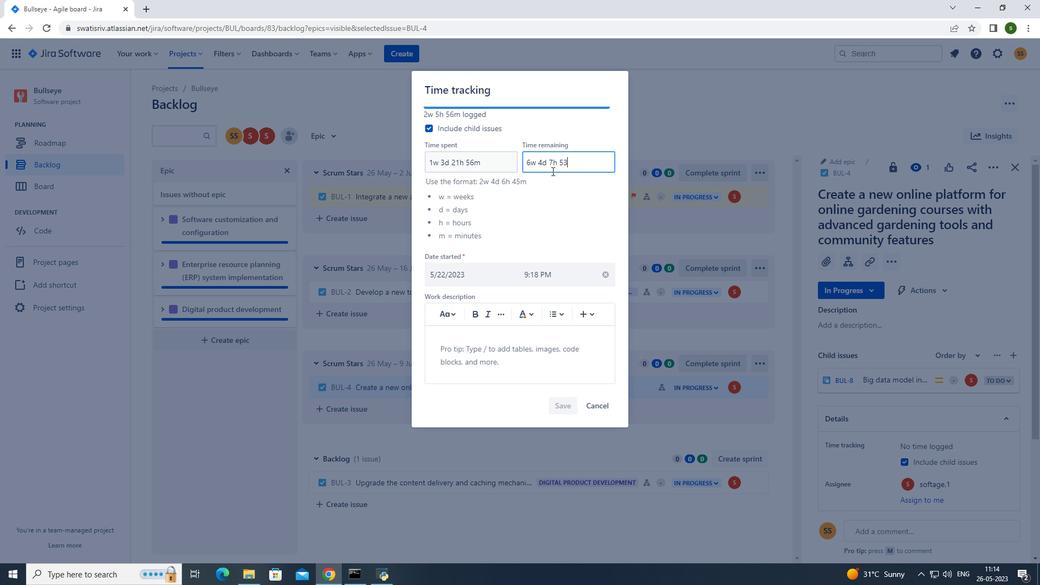 
Action: Mouse moved to (567, 408)
Screenshot: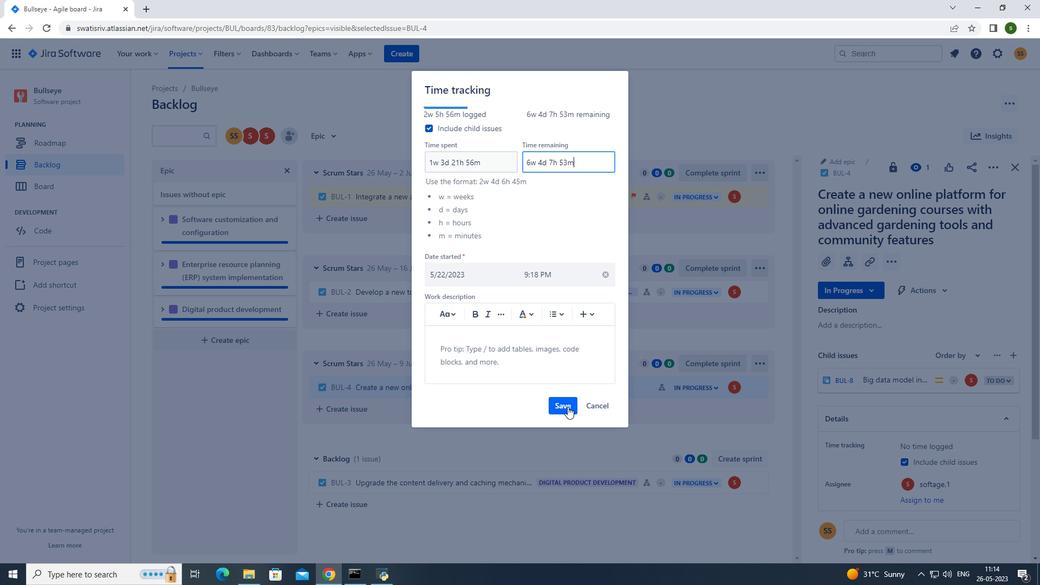 
Action: Mouse pressed left at (567, 408)
Screenshot: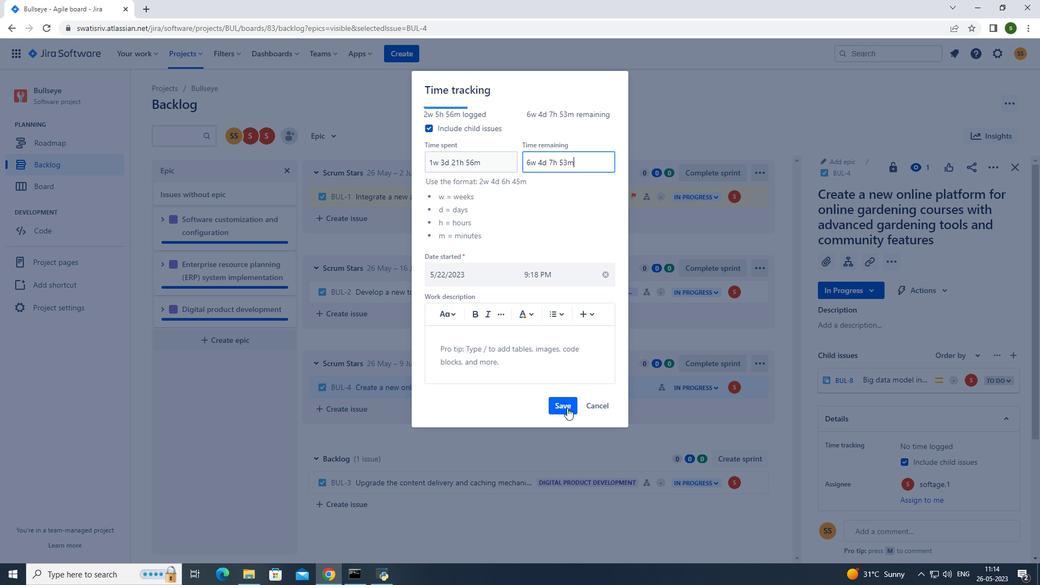 
Action: Mouse moved to (754, 382)
Screenshot: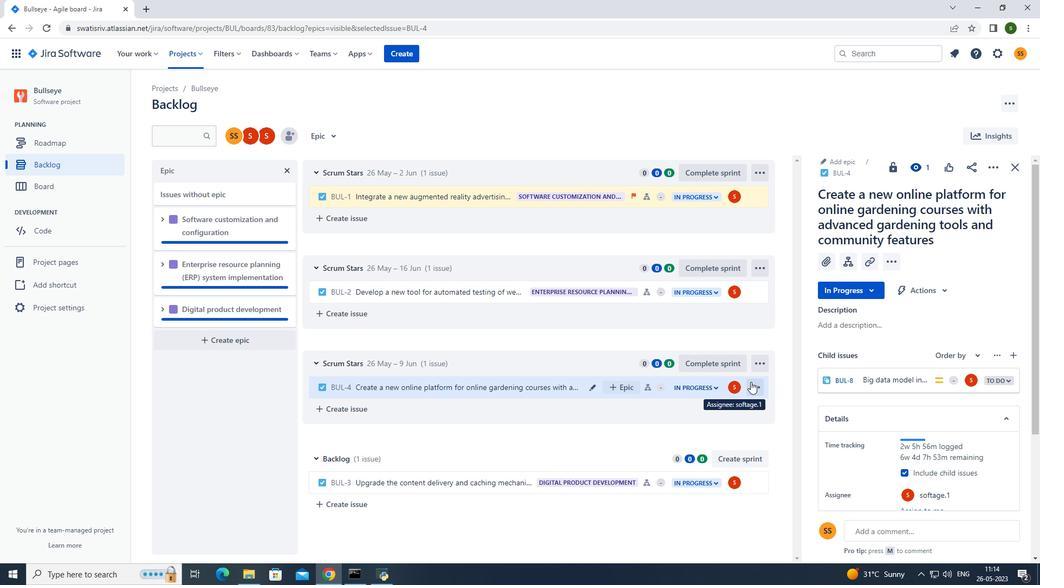 
Action: Mouse pressed left at (754, 382)
Screenshot: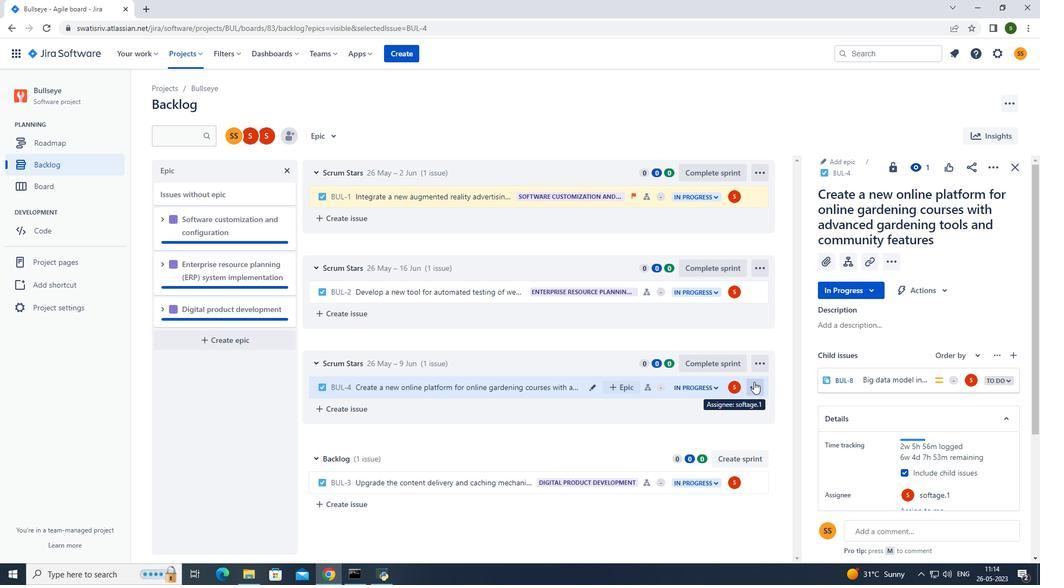 
Action: Mouse moved to (745, 365)
Screenshot: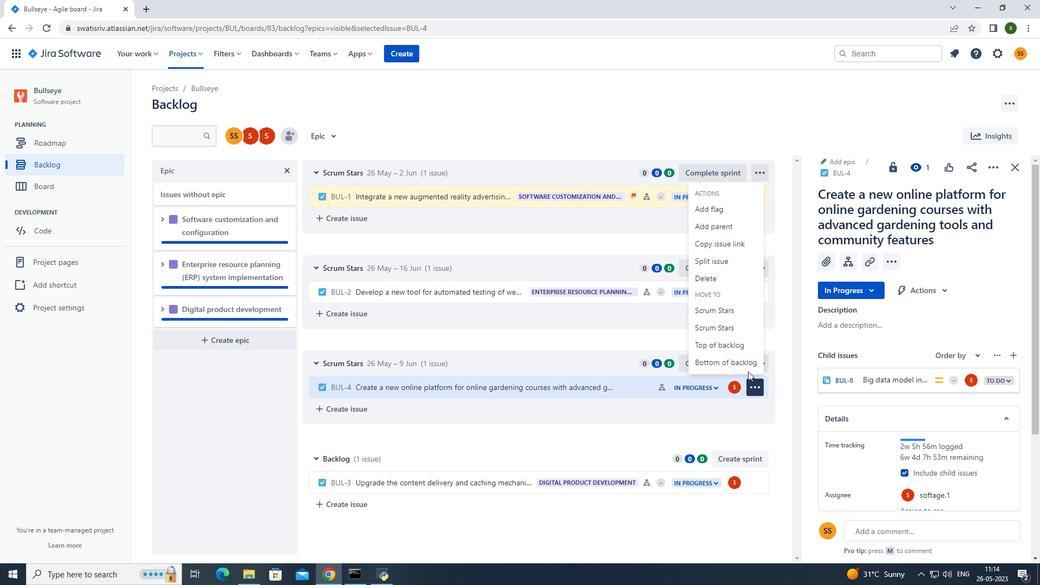 
Action: Mouse pressed left at (745, 365)
Screenshot: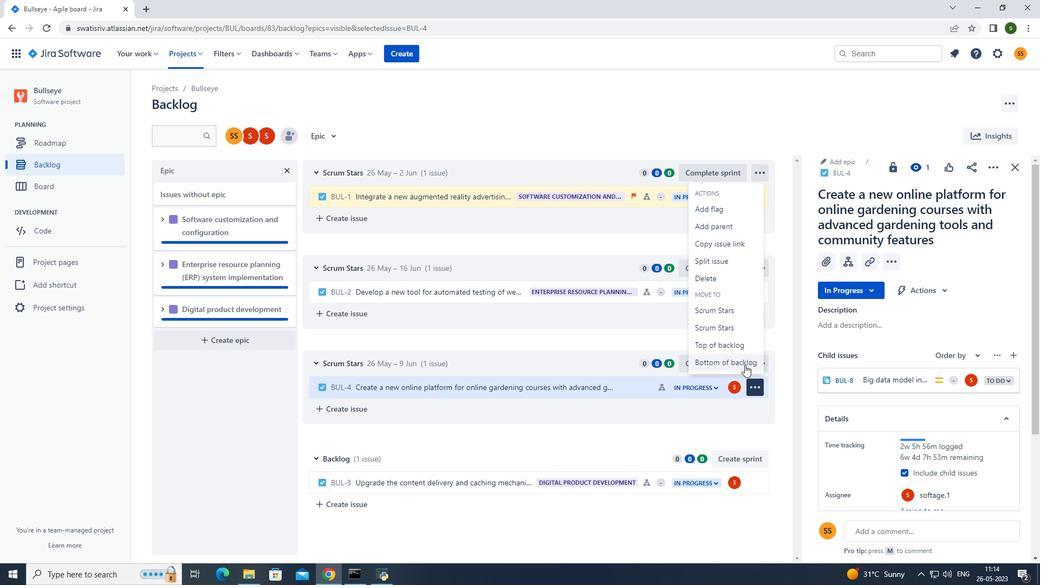 
Action: Mouse moved to (554, 182)
Screenshot: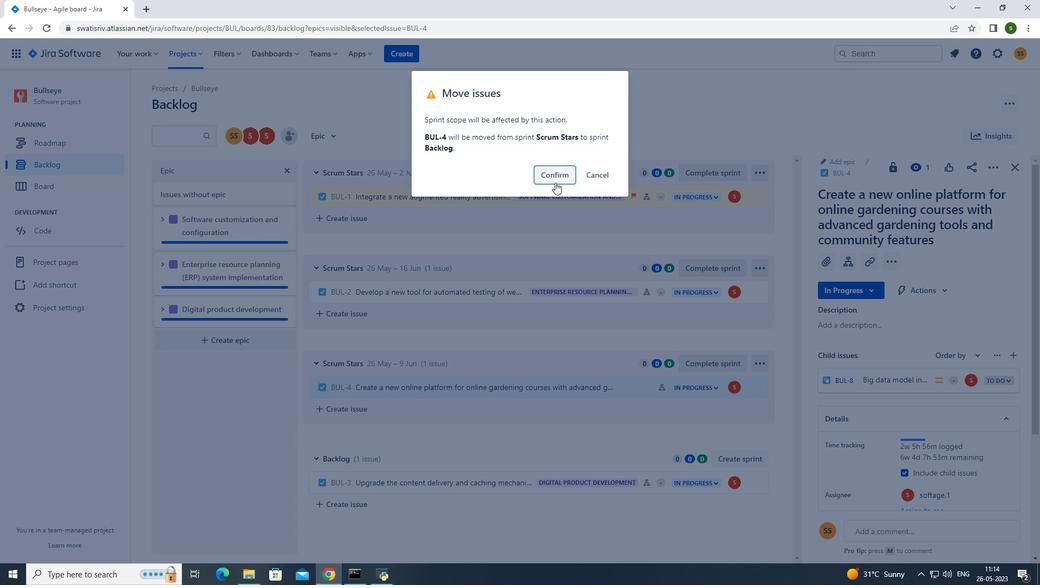
Action: Mouse pressed left at (554, 182)
Screenshot: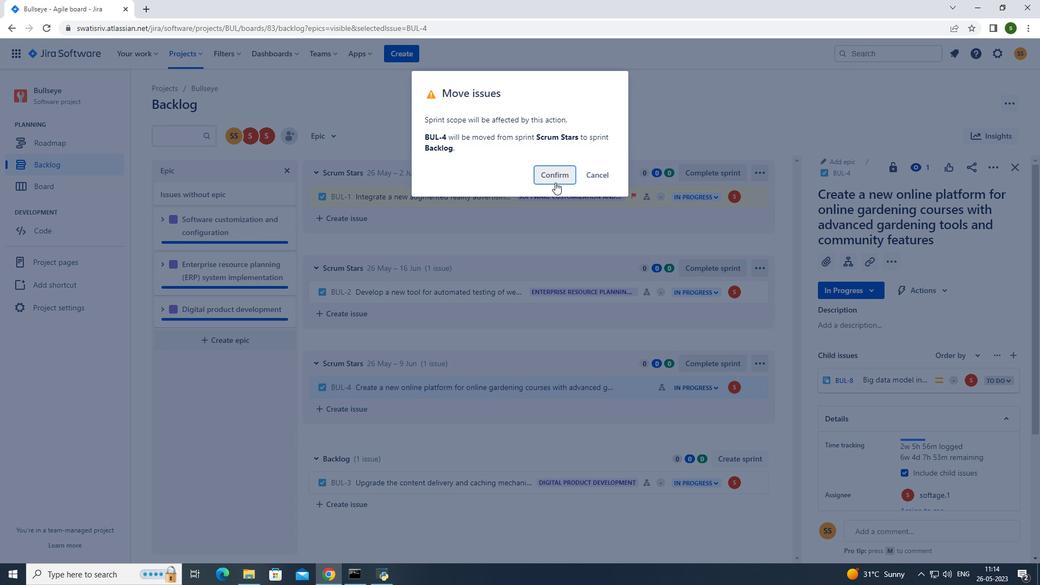 
Action: Mouse moved to (625, 507)
Screenshot: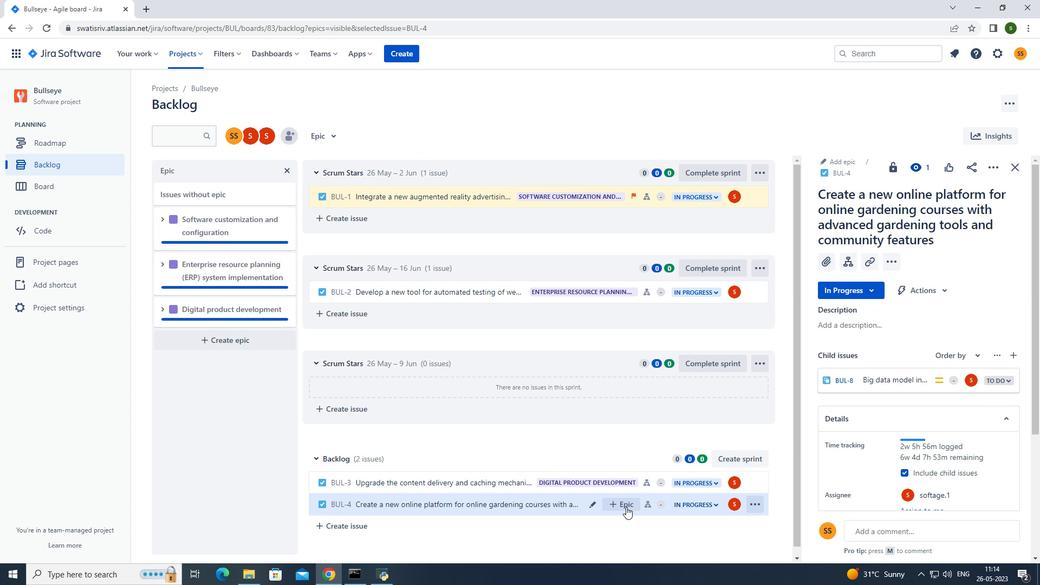 
Action: Mouse pressed left at (625, 507)
Screenshot: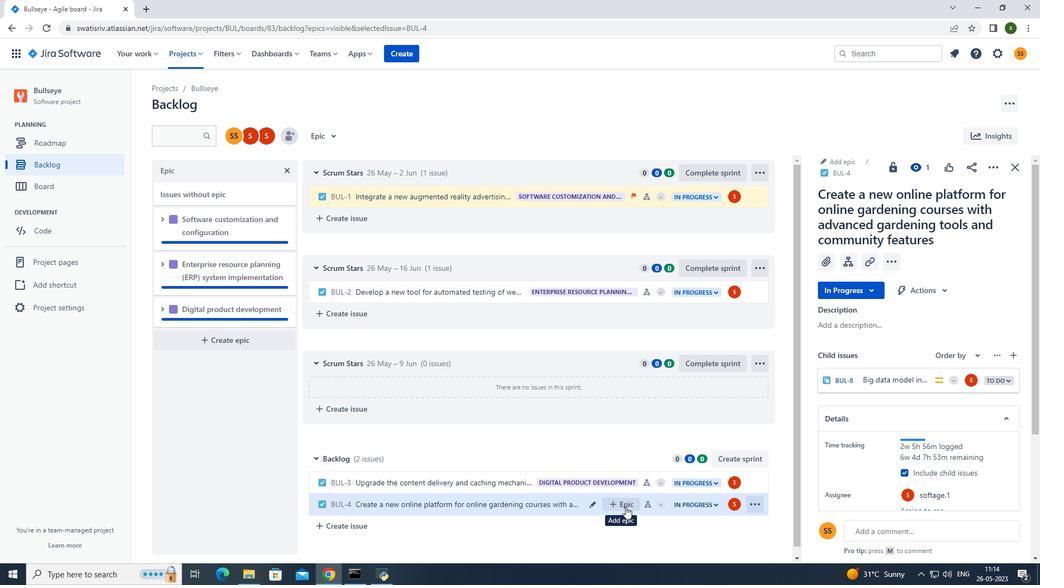 
Action: Mouse moved to (797, 453)
Screenshot: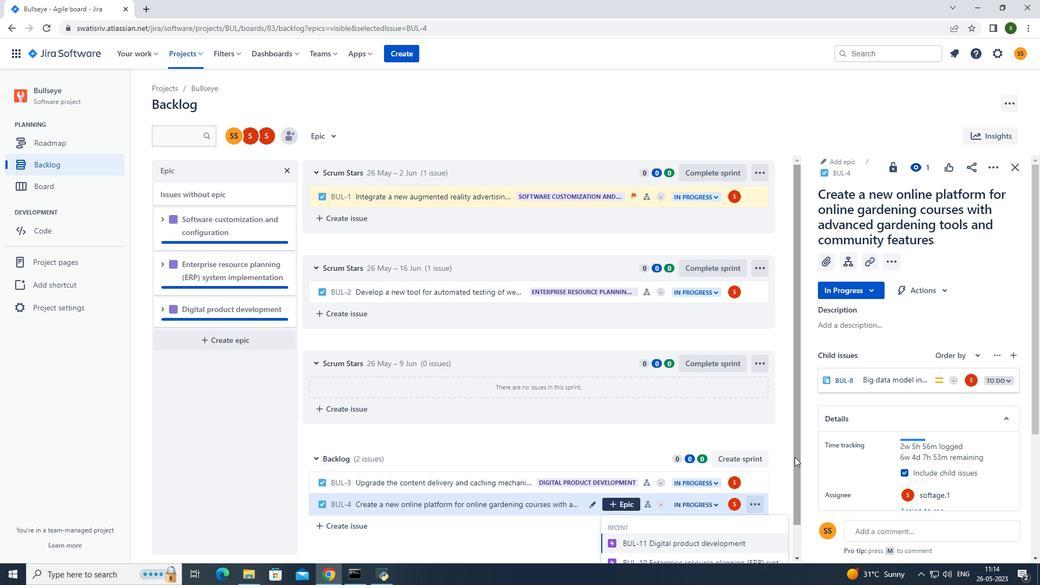 
Action: Mouse pressed left at (797, 453)
Screenshot: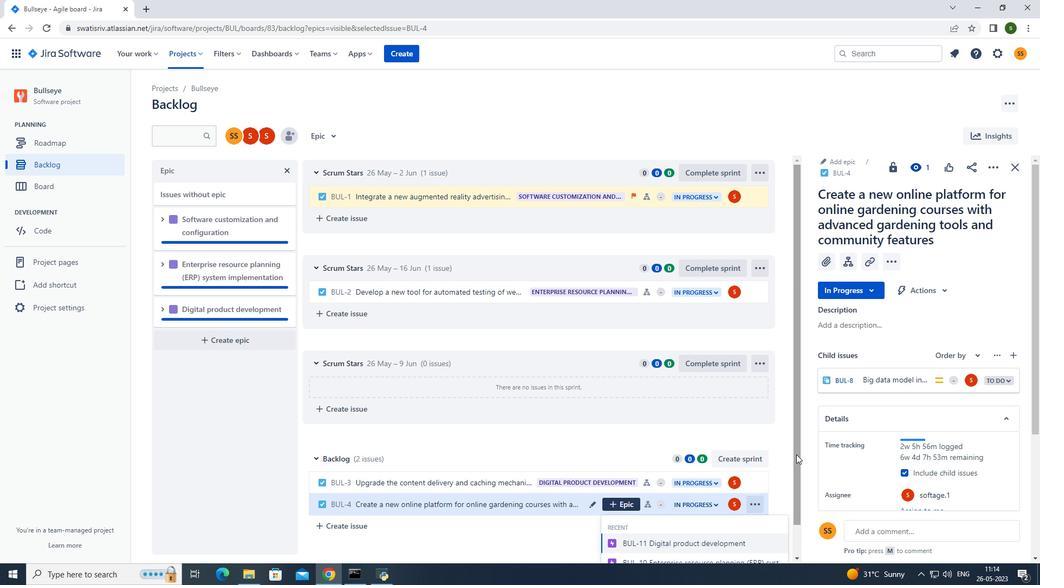 
Action: Mouse moved to (695, 548)
Screenshot: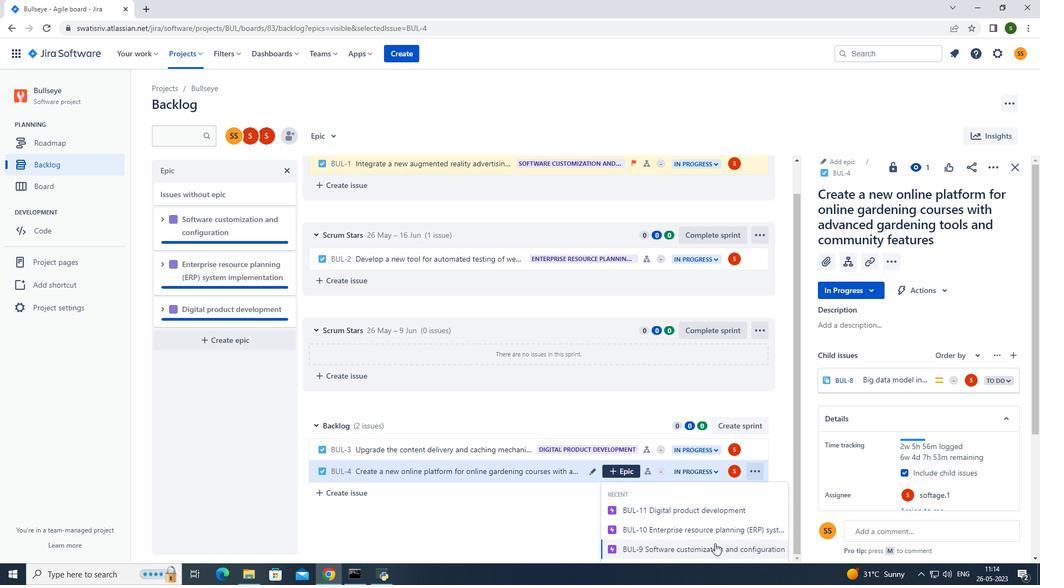
Action: Mouse pressed left at (695, 548)
Screenshot: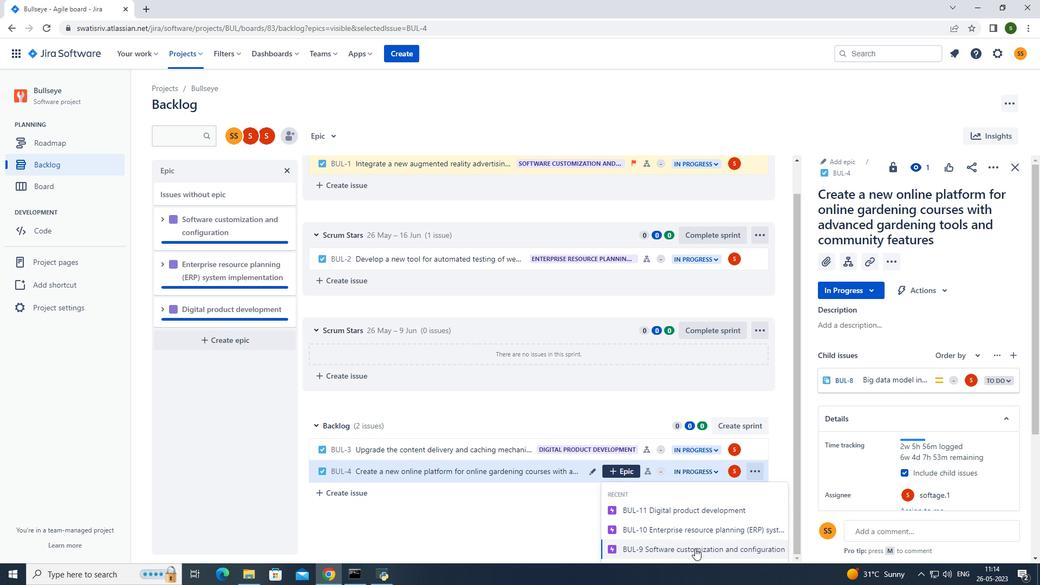 
Action: Mouse moved to (334, 131)
Screenshot: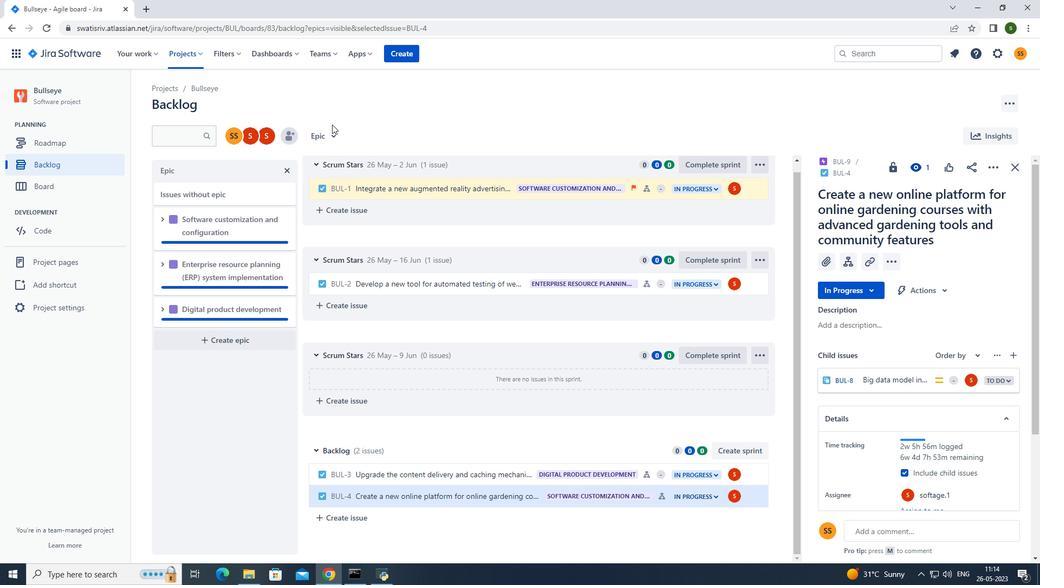 
Action: Mouse pressed left at (334, 131)
Screenshot: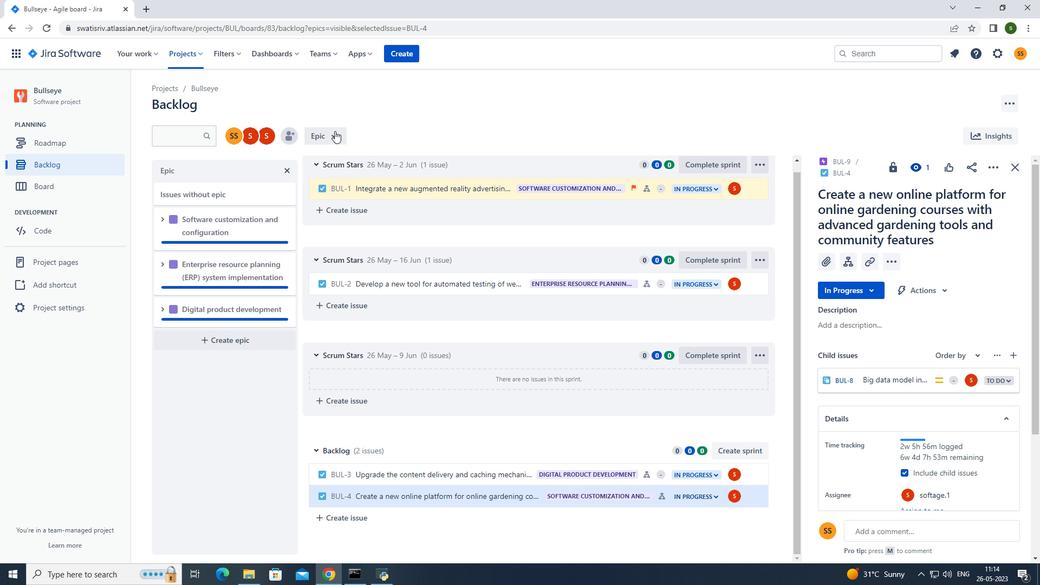 
Action: Mouse moved to (357, 179)
Screenshot: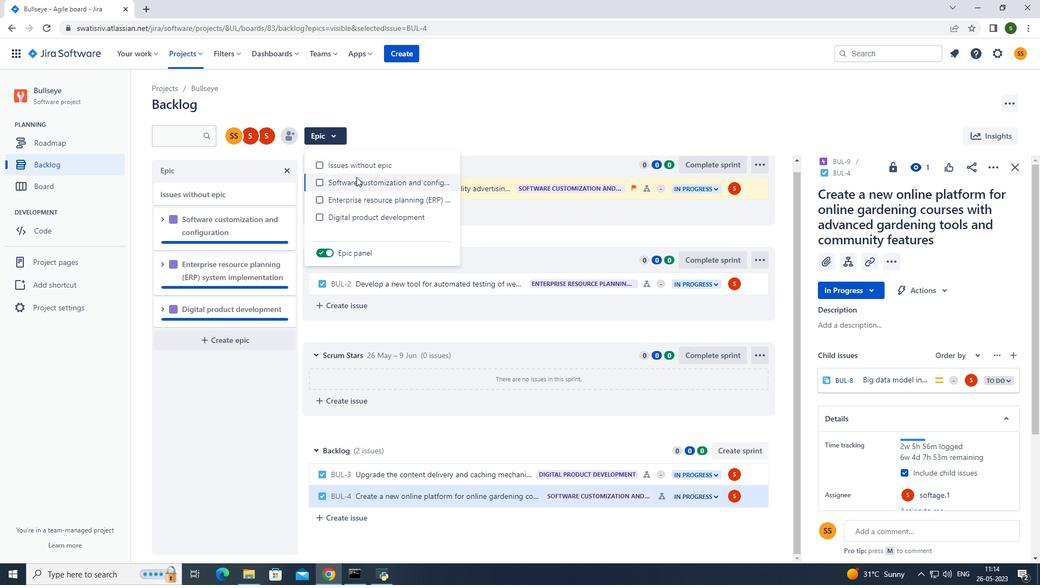 
Action: Mouse pressed left at (357, 179)
Screenshot: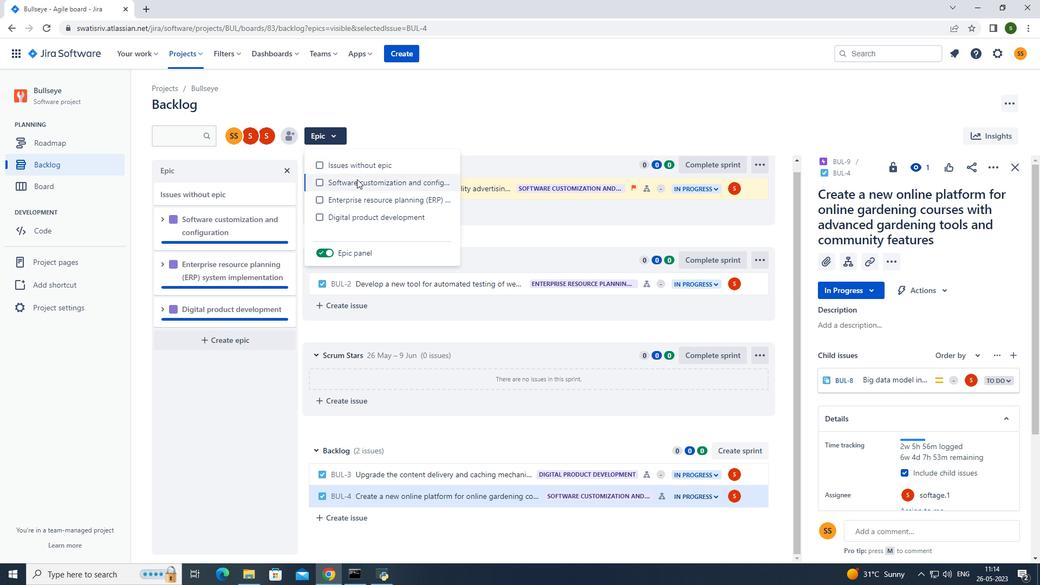 
Action: Mouse moved to (480, 121)
Screenshot: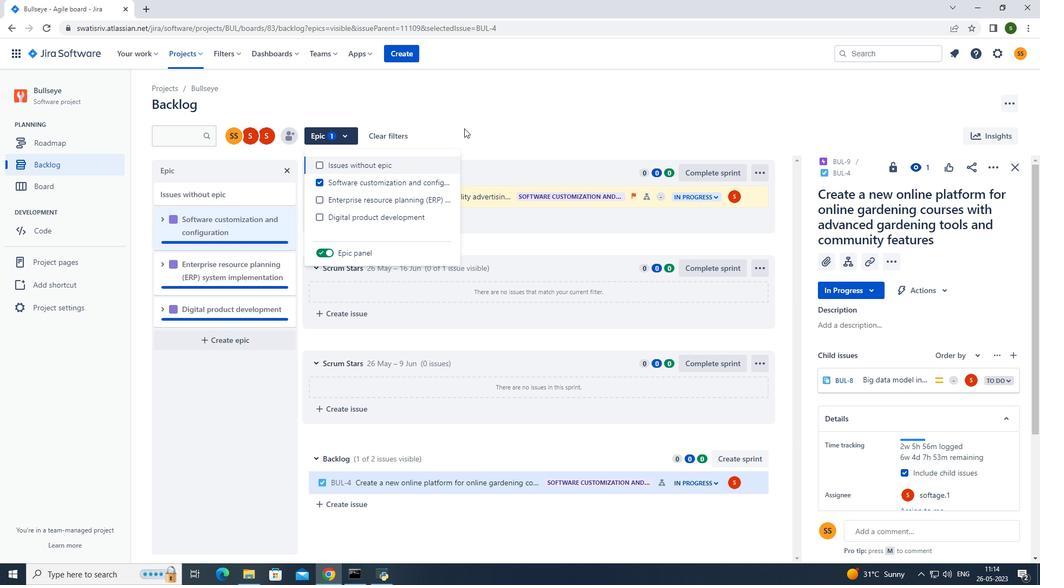 
Action: Mouse pressed left at (480, 121)
Screenshot: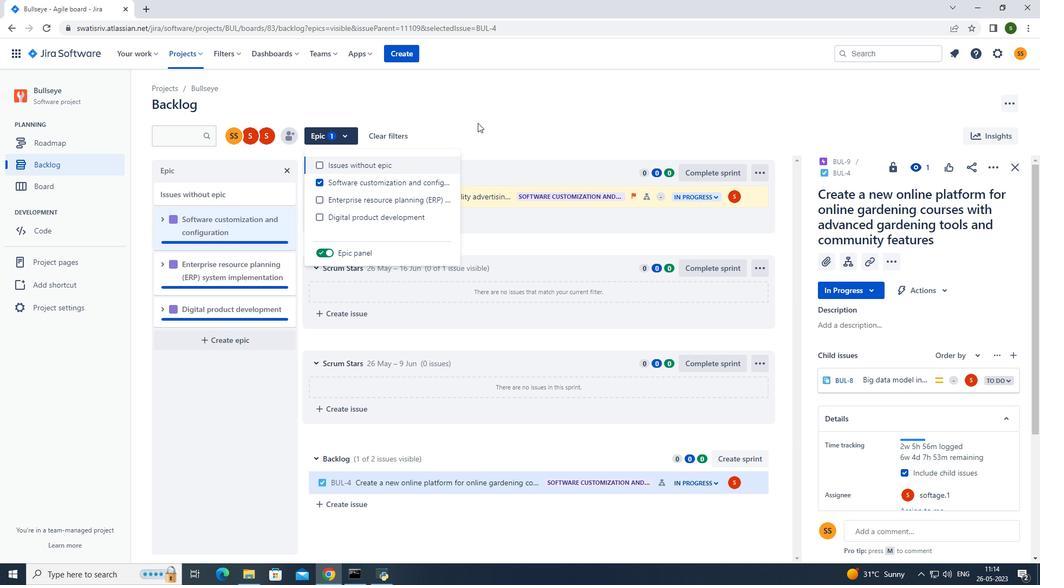 
